 Task: Look for space in Gavà, Spain from 2nd June, 2023 to 15th June, 2023 for 2 adults and 1 pet in price range Rs.10000 to Rs.15000. Place can be entire place with 1  bedroom having 1 bed and 1 bathroom. Property type can be house, flat, guest house, hotel. Amenities needed are: washing machine. Booking option can be shelf check-in. Required host language is English.
Action: Mouse moved to (268, 134)
Screenshot: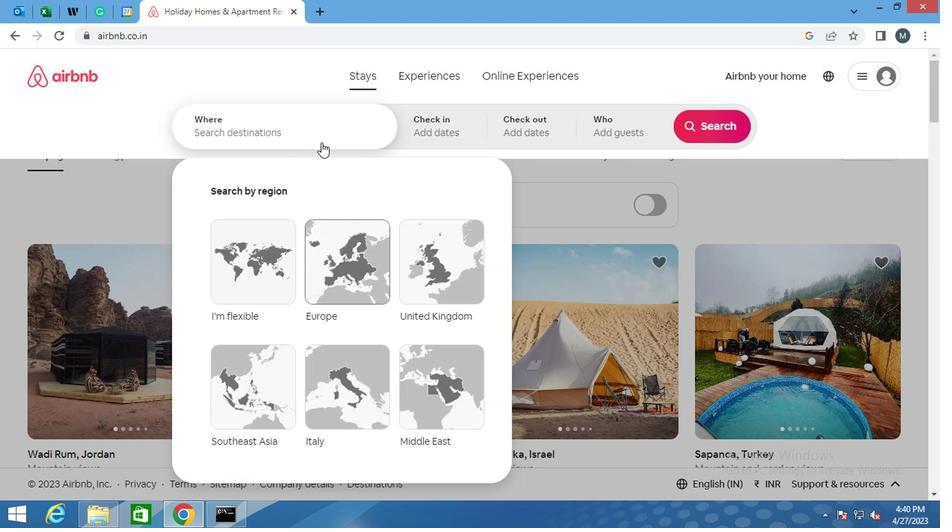 
Action: Mouse pressed left at (268, 134)
Screenshot: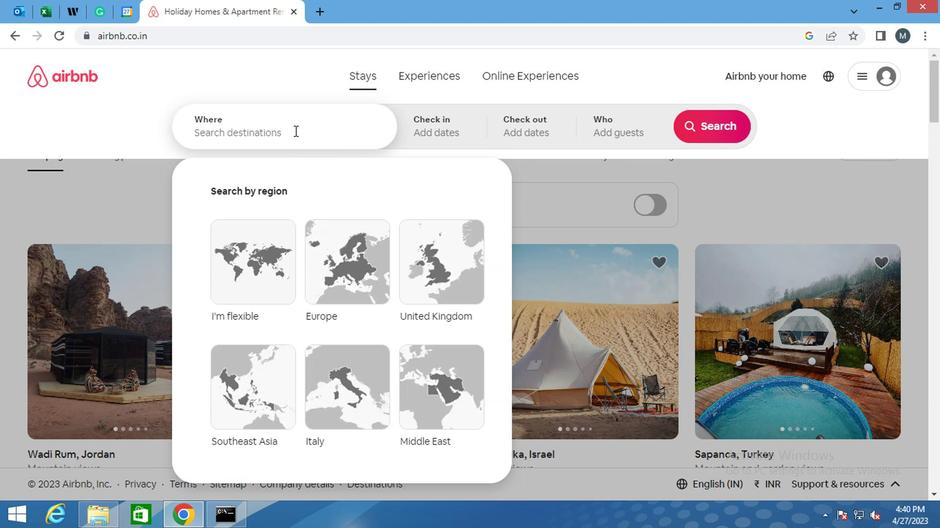 
Action: Key pressed <Key.shift>GAVA,<Key.shift>SPAIN
Screenshot: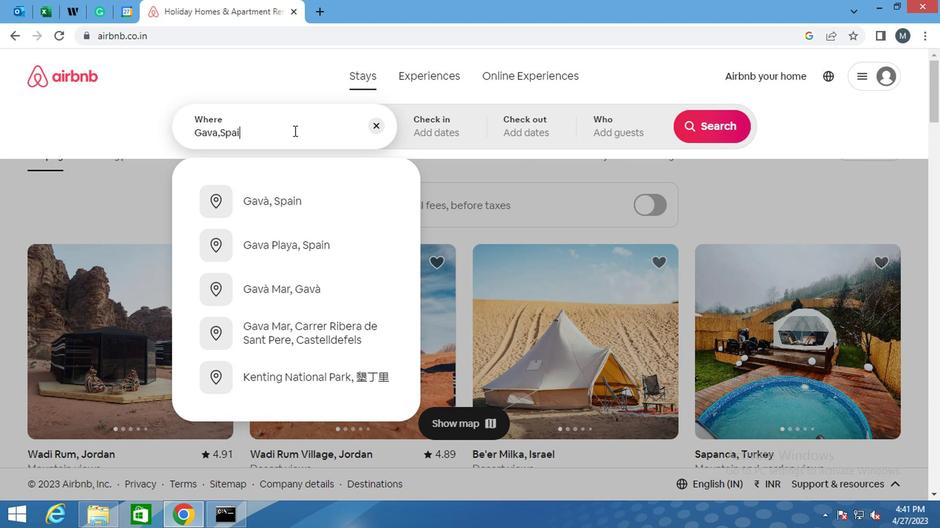 
Action: Mouse moved to (255, 207)
Screenshot: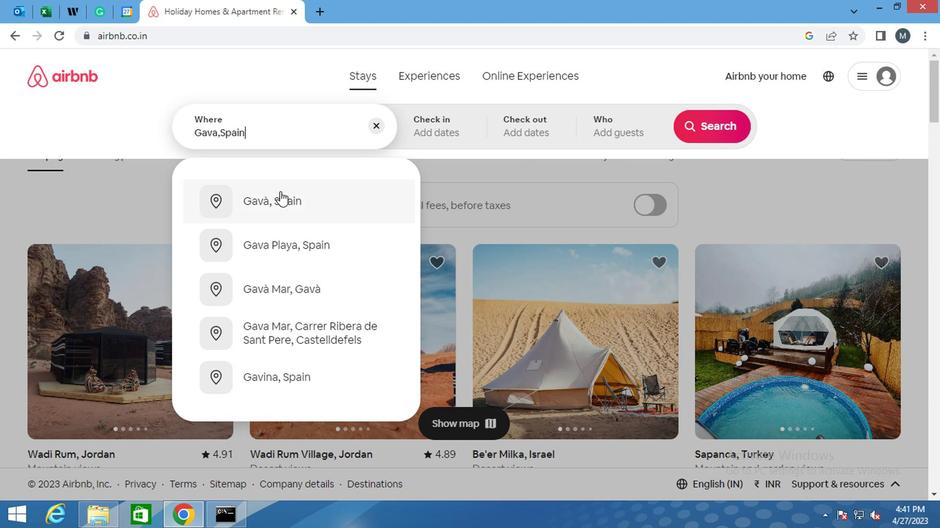 
Action: Mouse pressed left at (255, 207)
Screenshot: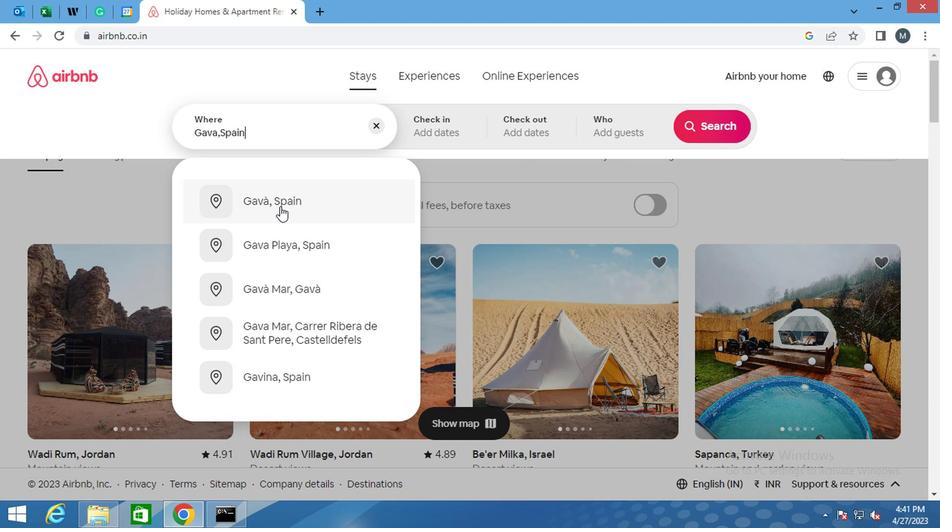 
Action: Mouse moved to (698, 234)
Screenshot: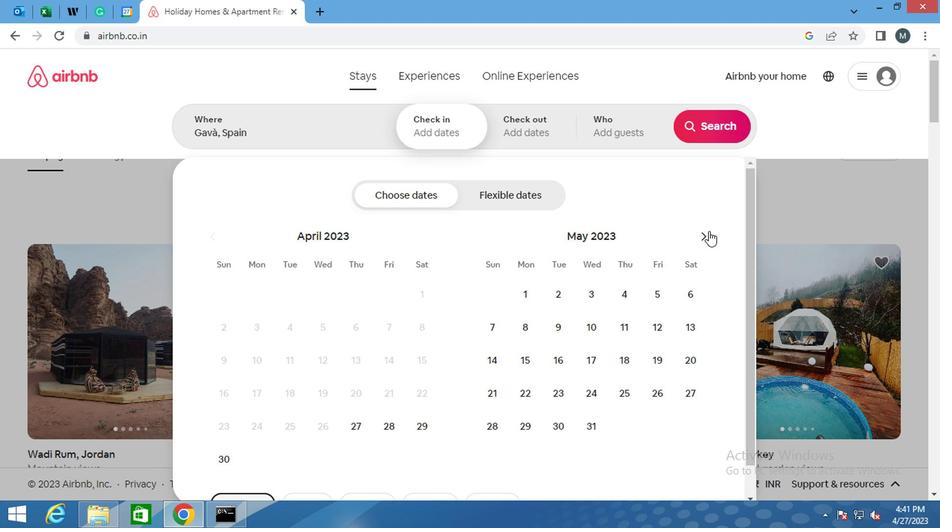 
Action: Mouse pressed left at (698, 234)
Screenshot: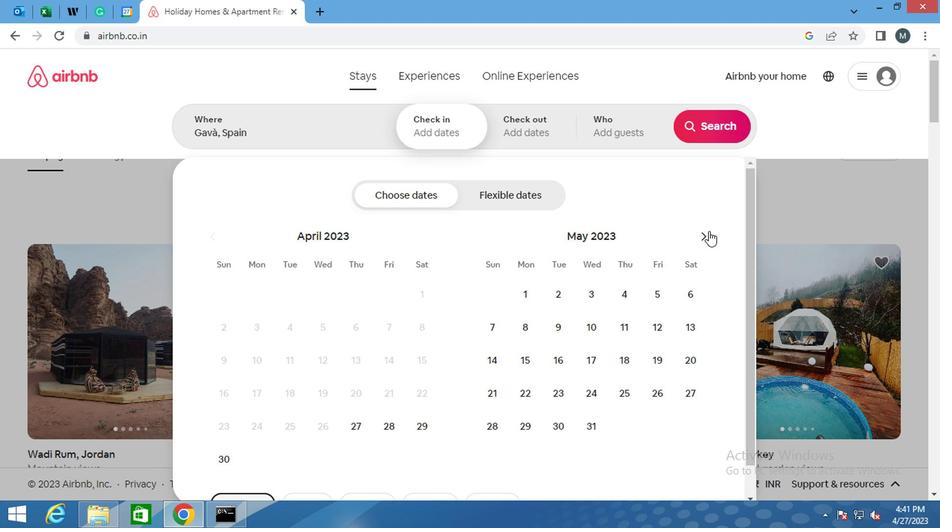 
Action: Mouse moved to (646, 294)
Screenshot: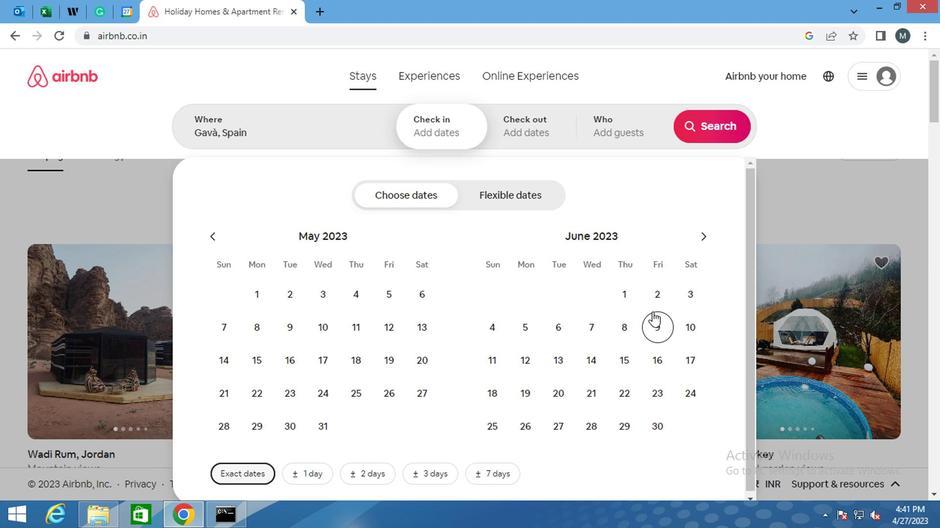 
Action: Mouse pressed left at (646, 294)
Screenshot: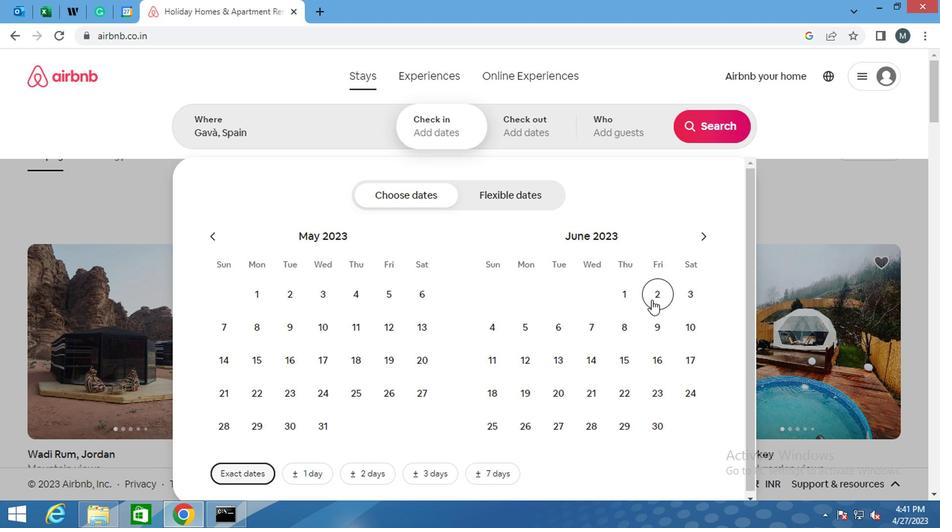 
Action: Mouse moved to (619, 360)
Screenshot: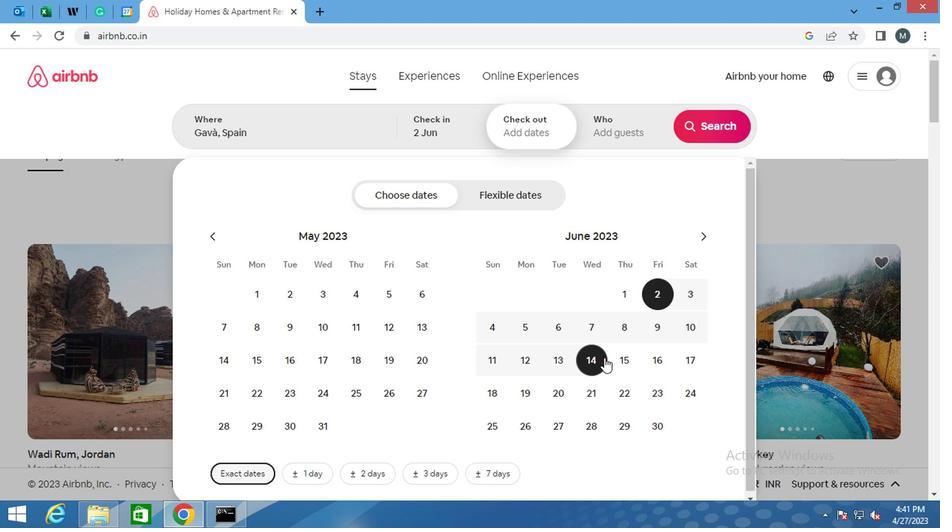 
Action: Mouse pressed left at (619, 360)
Screenshot: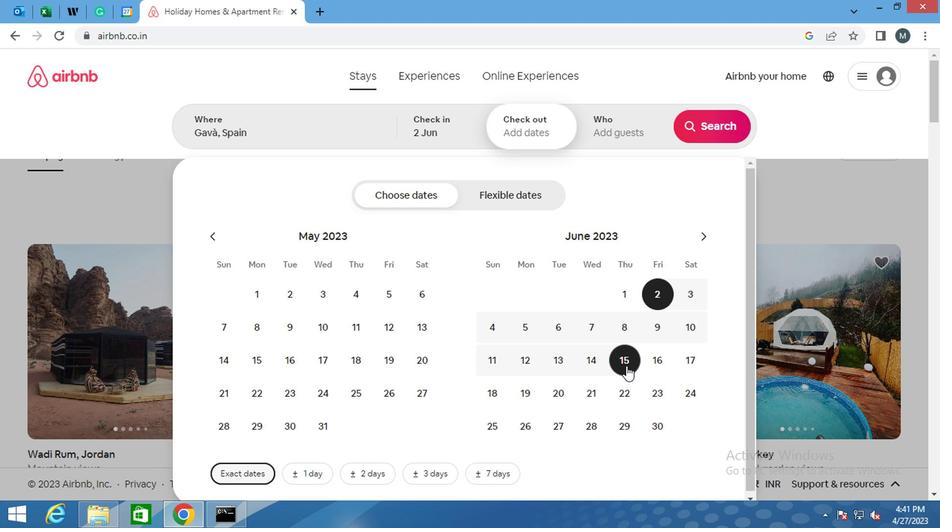 
Action: Mouse moved to (623, 134)
Screenshot: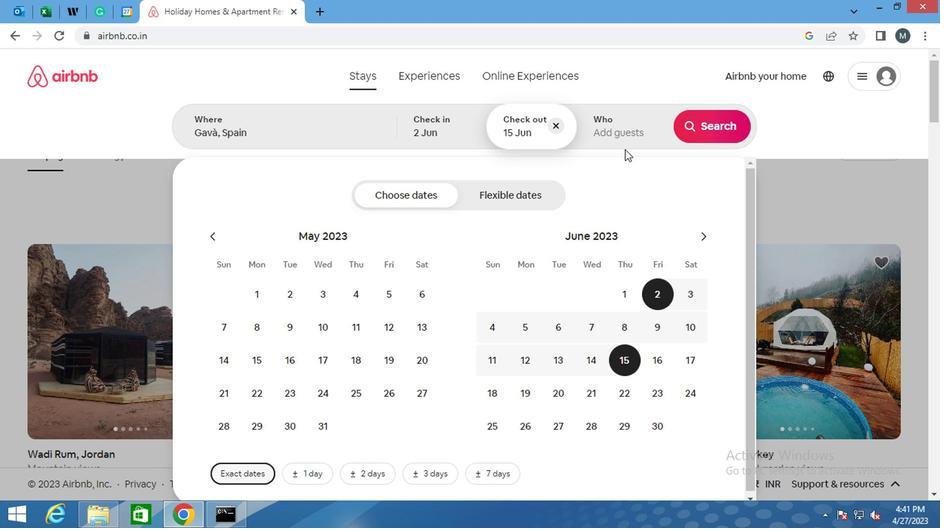 
Action: Mouse pressed left at (623, 134)
Screenshot: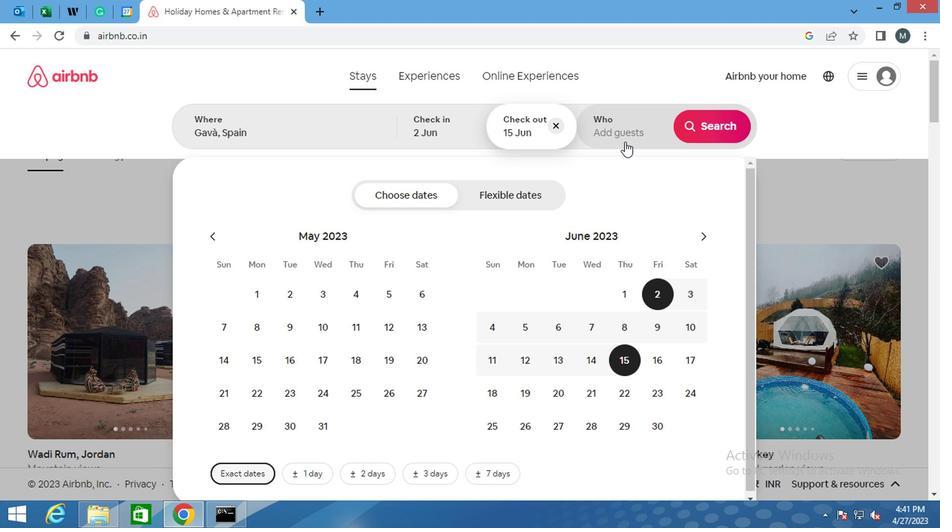 
Action: Mouse moved to (710, 199)
Screenshot: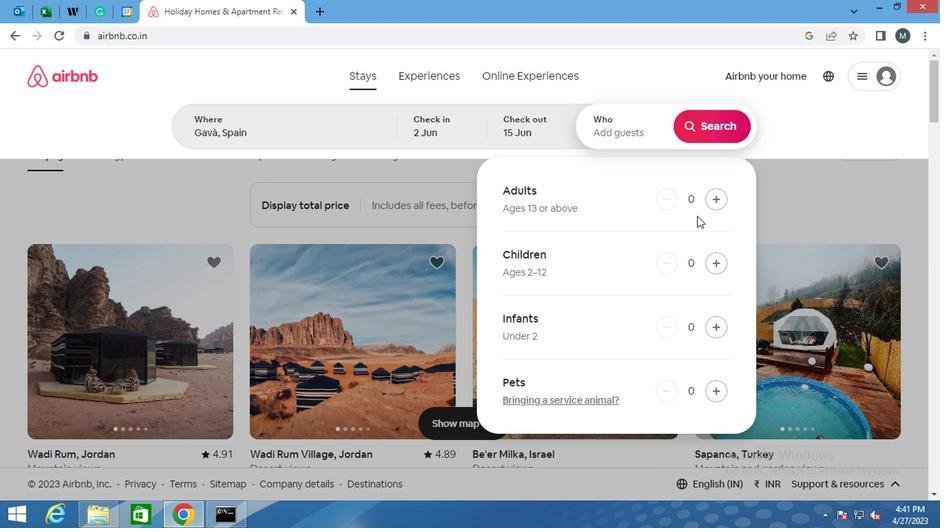 
Action: Mouse pressed left at (710, 199)
Screenshot: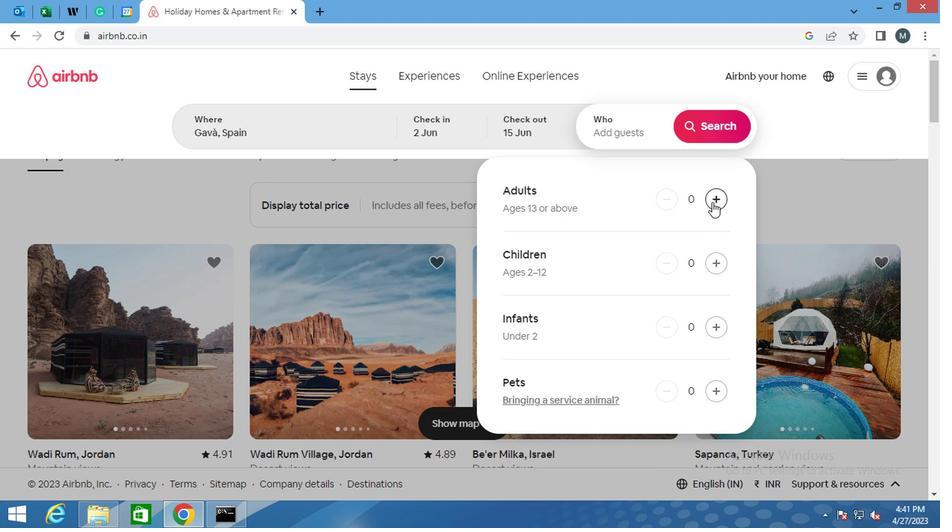 
Action: Mouse pressed left at (710, 199)
Screenshot: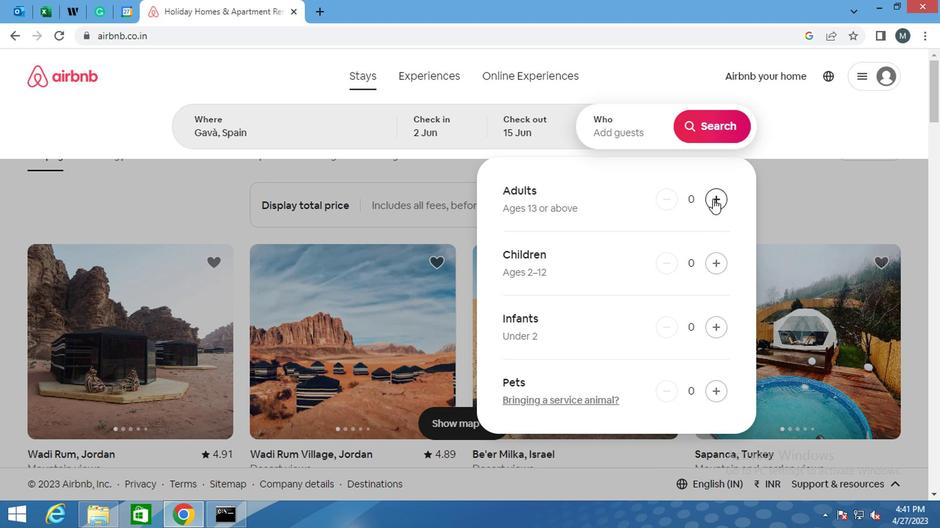
Action: Mouse moved to (709, 388)
Screenshot: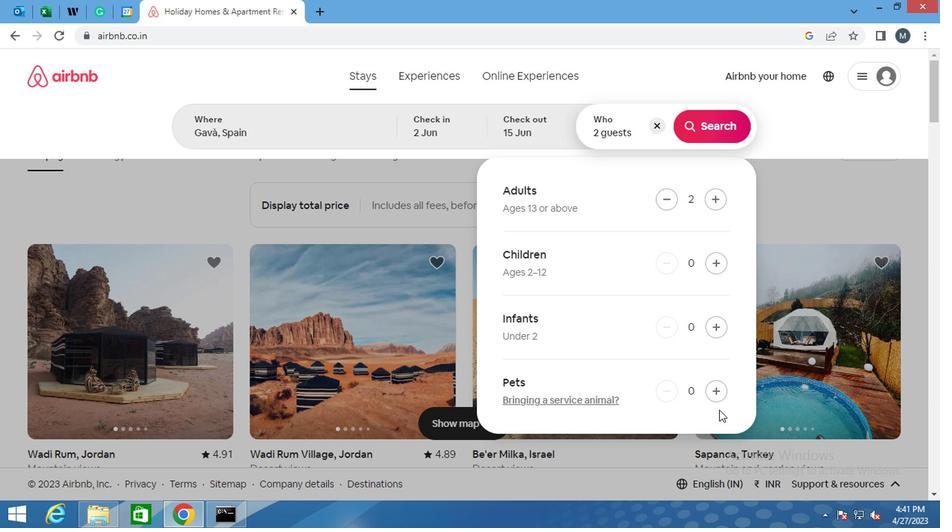 
Action: Mouse pressed left at (709, 388)
Screenshot: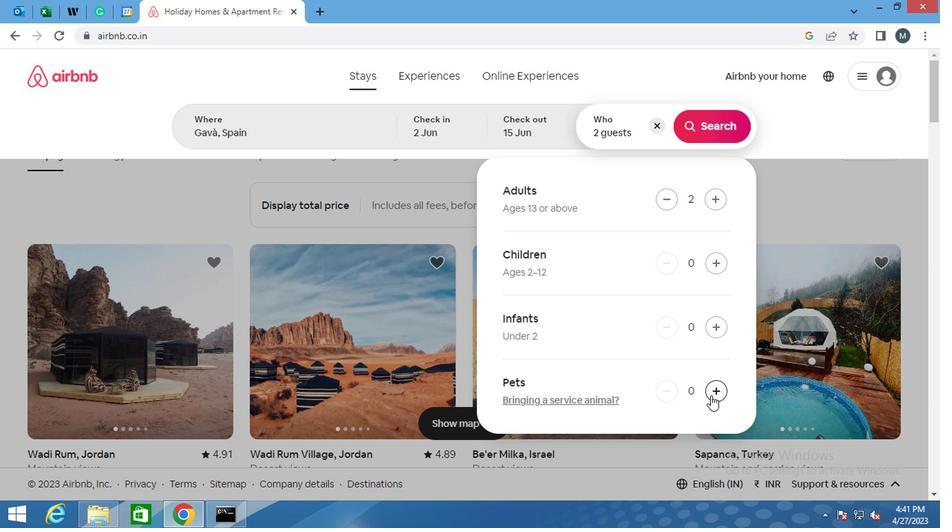 
Action: Mouse moved to (713, 140)
Screenshot: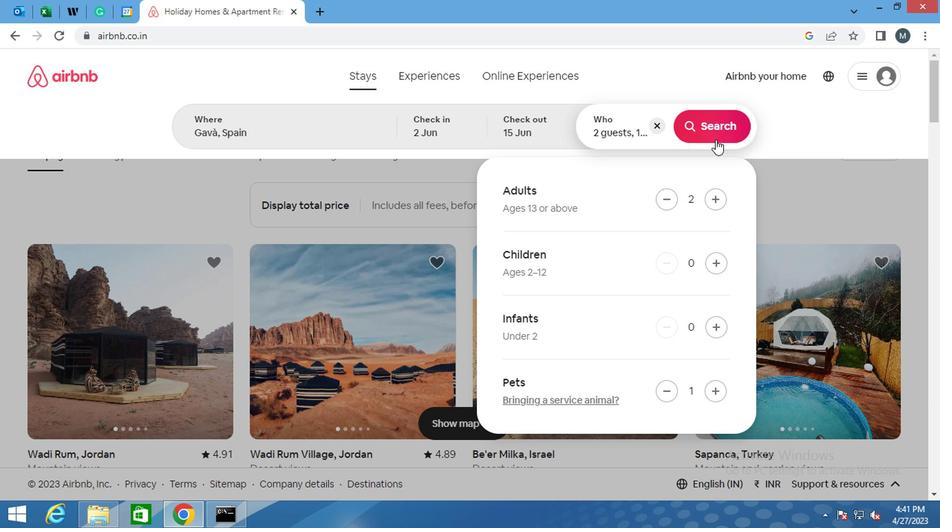 
Action: Mouse pressed left at (713, 140)
Screenshot: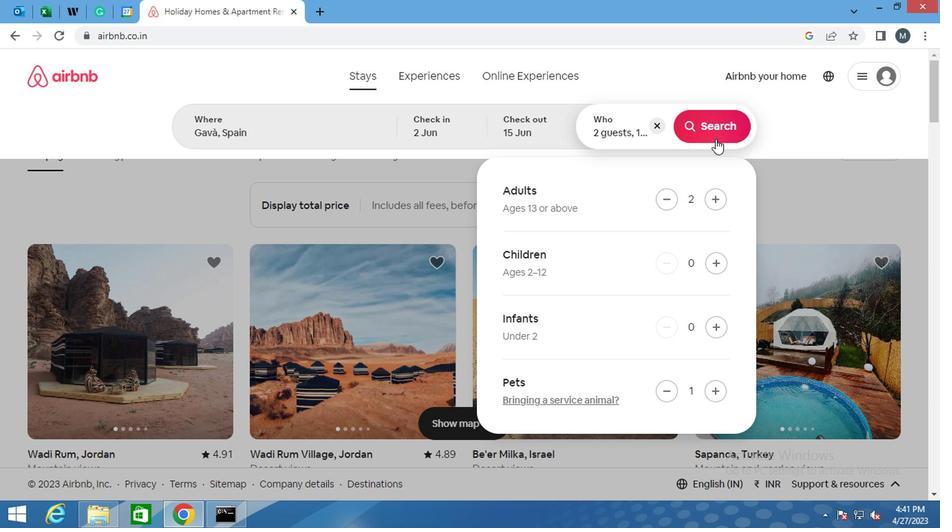 
Action: Mouse moved to (901, 136)
Screenshot: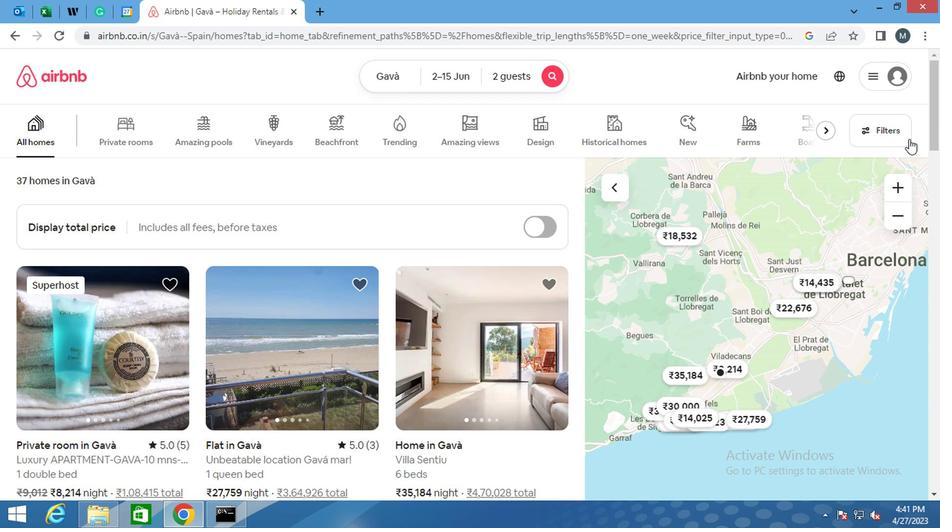 
Action: Mouse pressed left at (901, 136)
Screenshot: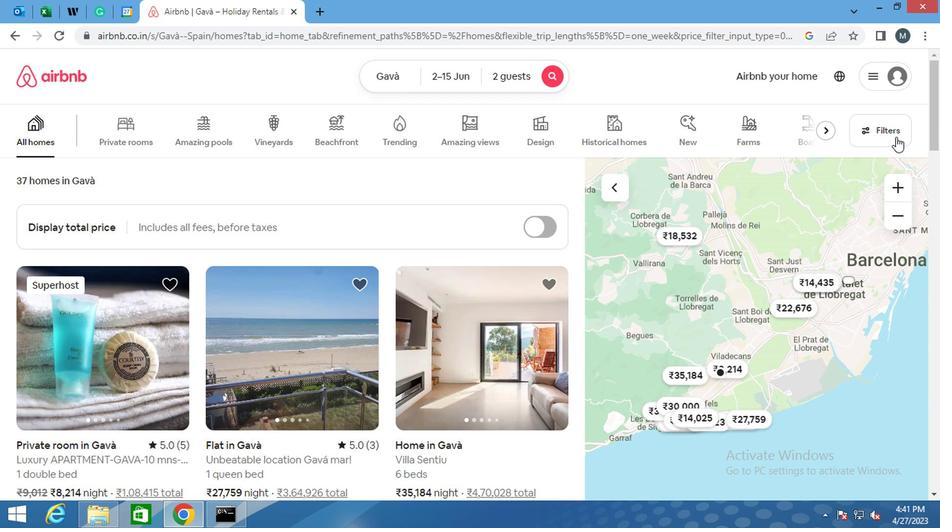 
Action: Mouse moved to (321, 304)
Screenshot: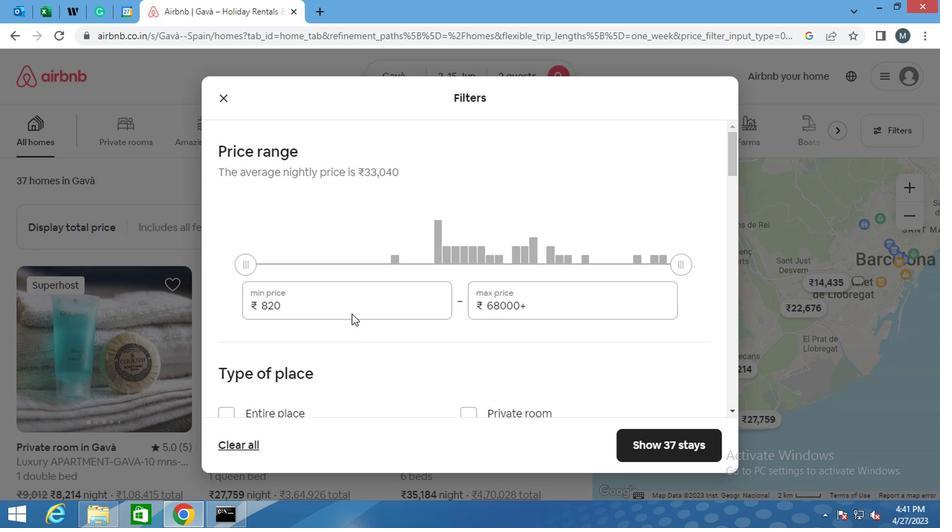 
Action: Mouse pressed left at (321, 304)
Screenshot: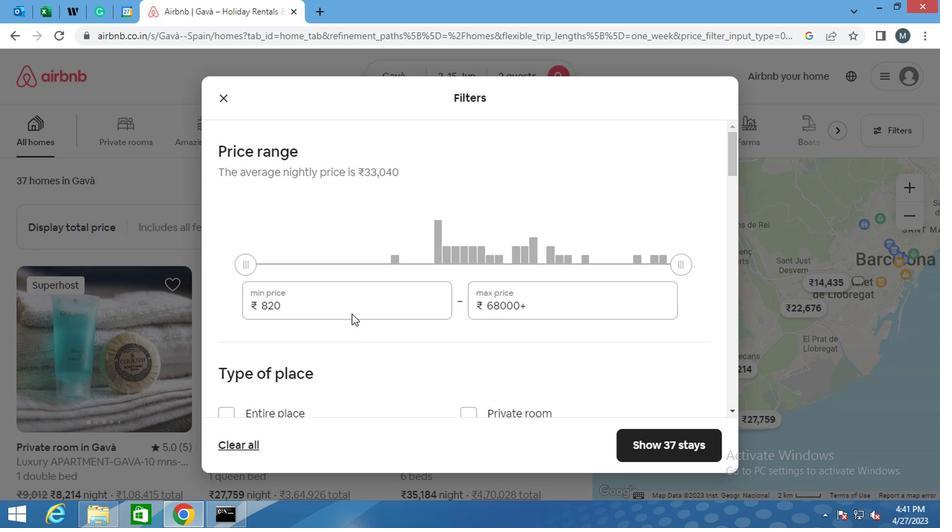 
Action: Mouse moved to (253, 307)
Screenshot: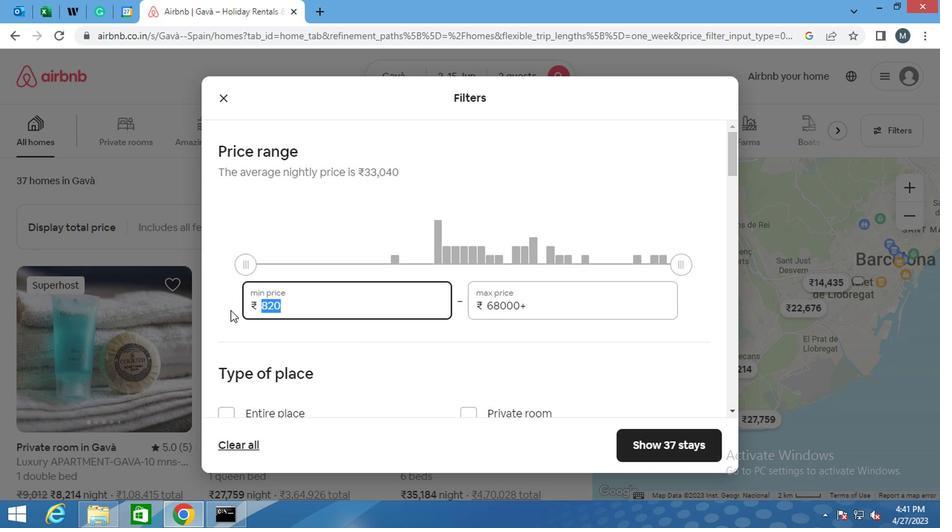 
Action: Key pressed 1000
Screenshot: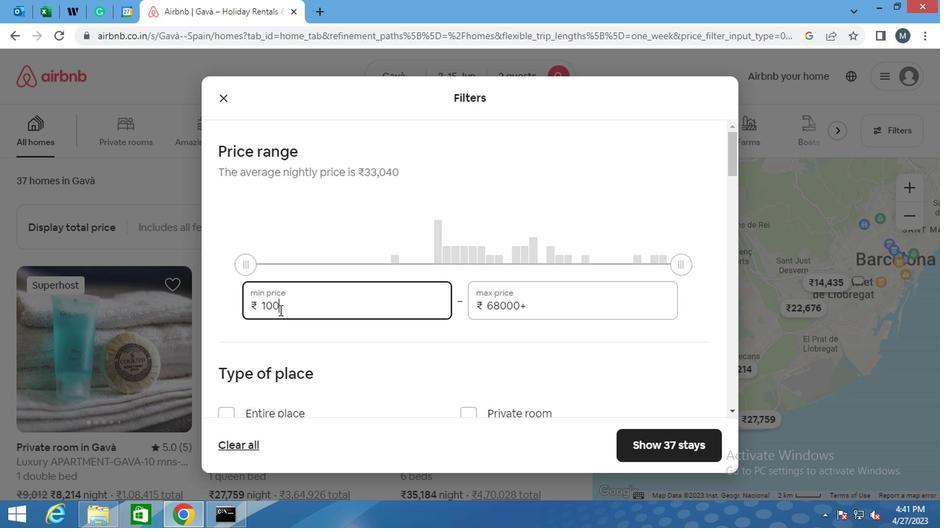 
Action: Mouse moved to (258, 307)
Screenshot: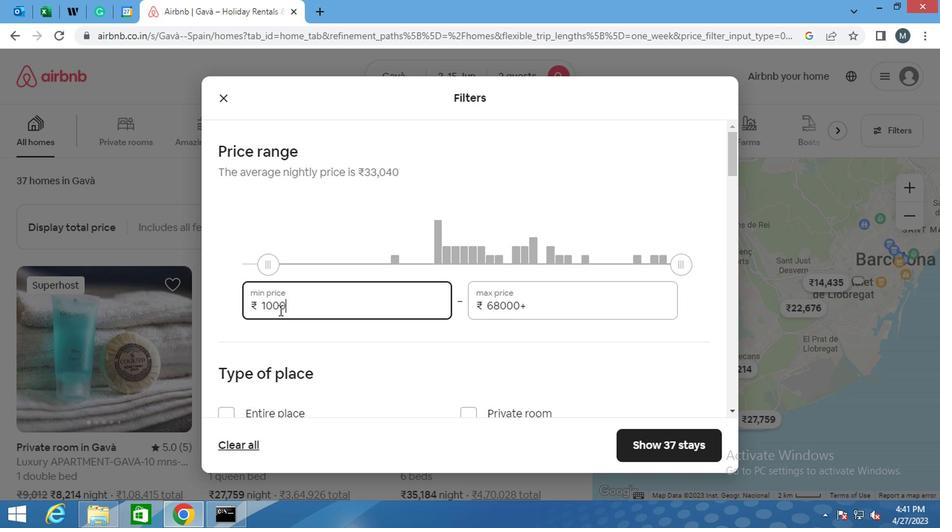 
Action: Key pressed 0
Screenshot: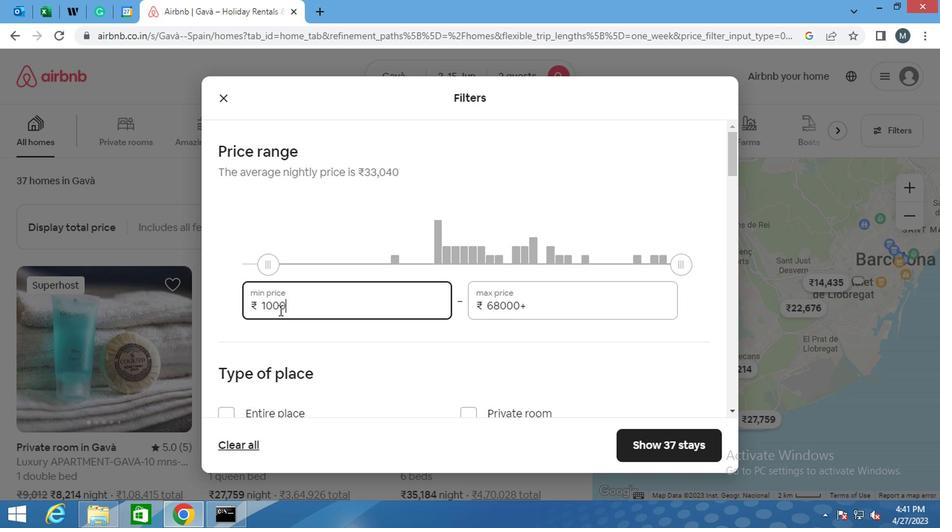 
Action: Mouse moved to (520, 307)
Screenshot: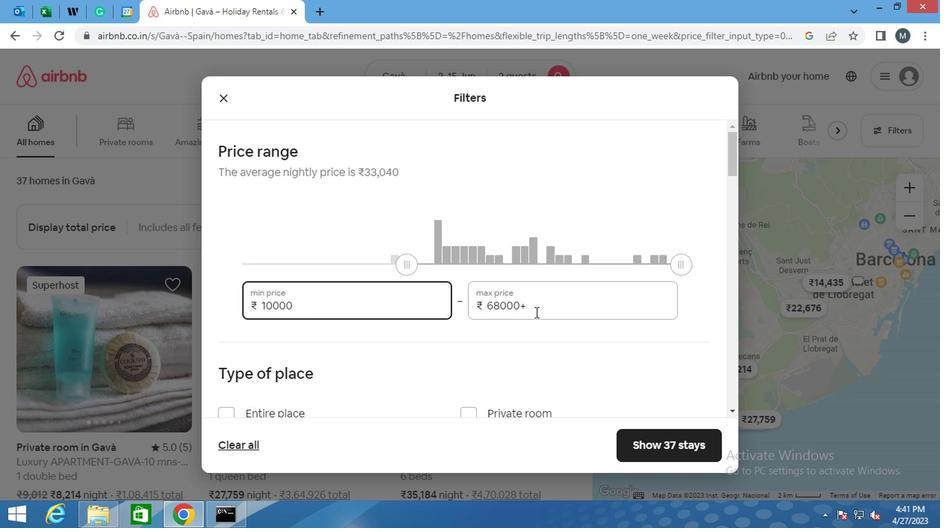 
Action: Mouse pressed left at (520, 307)
Screenshot: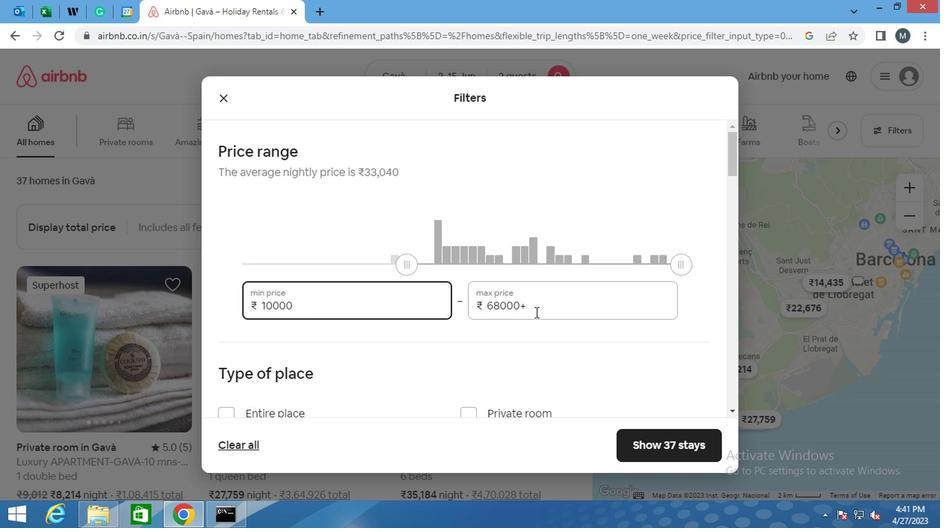 
Action: Mouse moved to (435, 307)
Screenshot: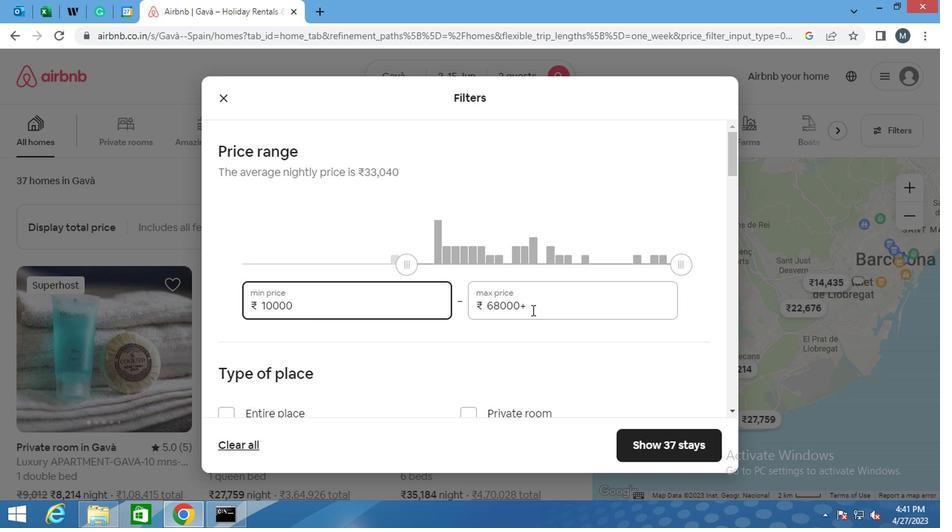 
Action: Key pressed 1
Screenshot: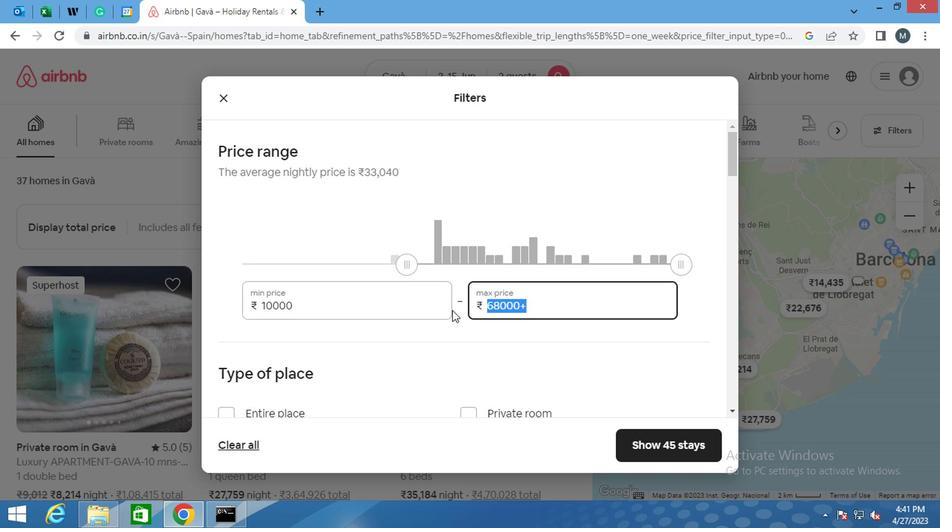 
Action: Mouse moved to (435, 307)
Screenshot: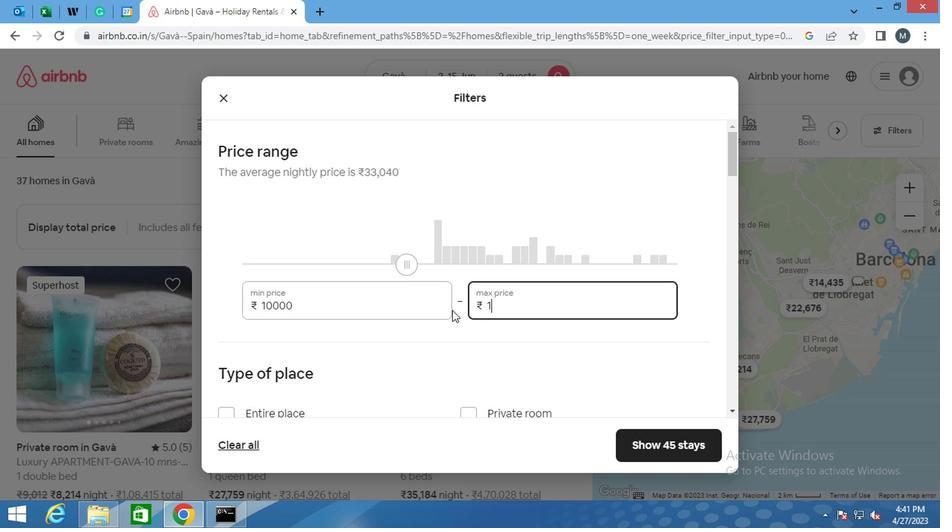 
Action: Key pressed 5
Screenshot: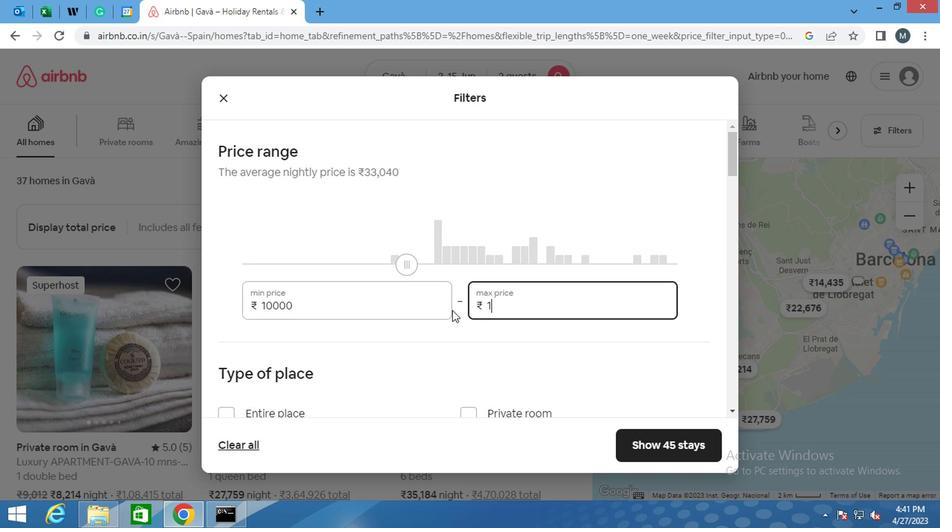 
Action: Mouse moved to (434, 307)
Screenshot: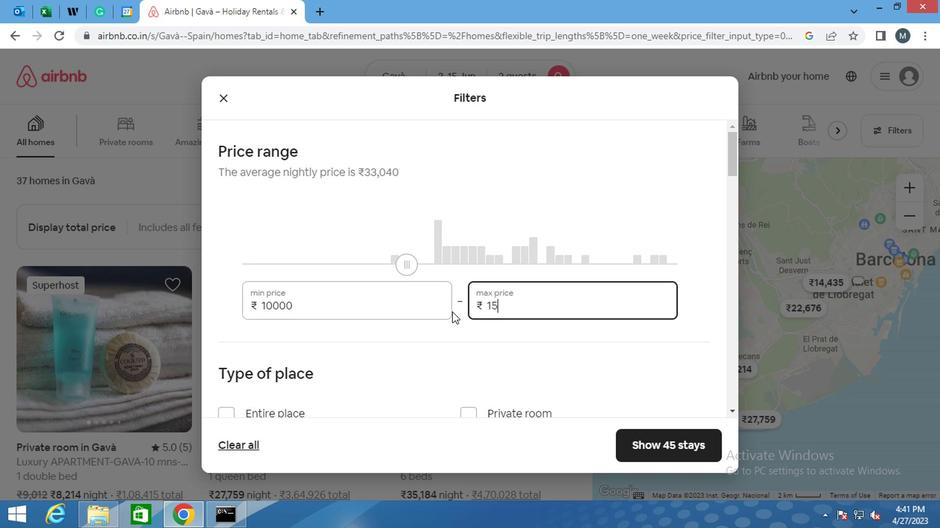 
Action: Key pressed 0
Screenshot: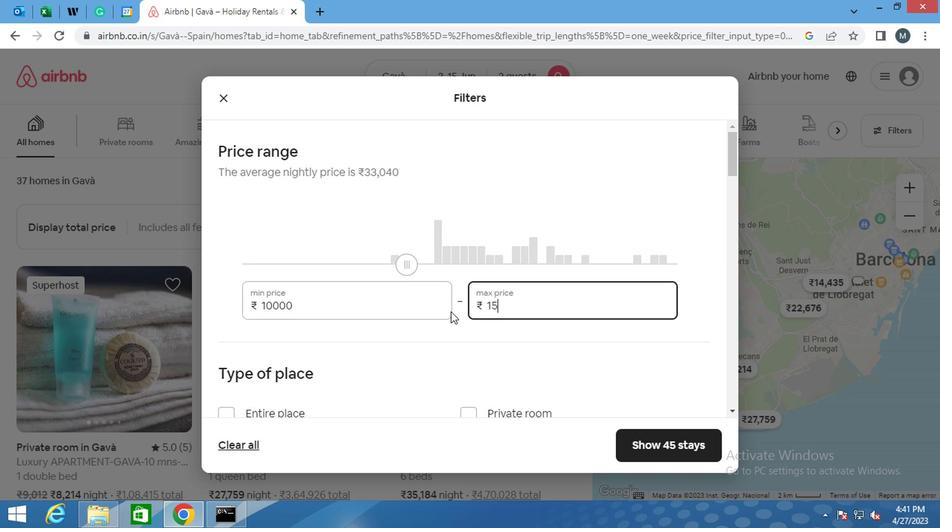 
Action: Mouse moved to (433, 307)
Screenshot: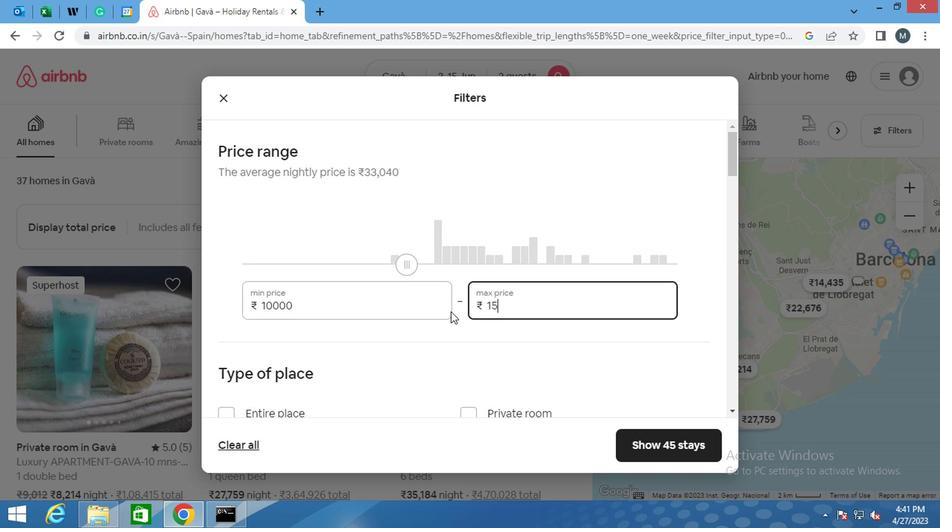 
Action: Key pressed 00
Screenshot: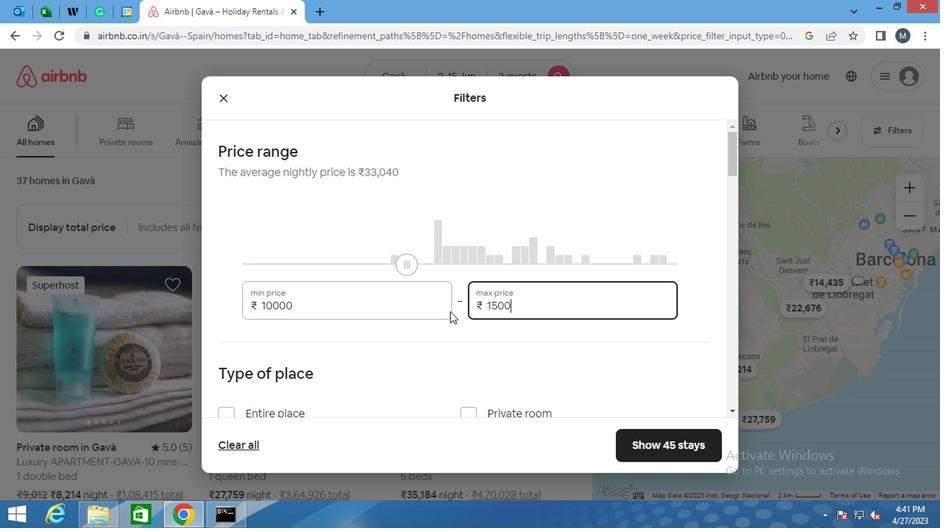 
Action: Mouse moved to (373, 319)
Screenshot: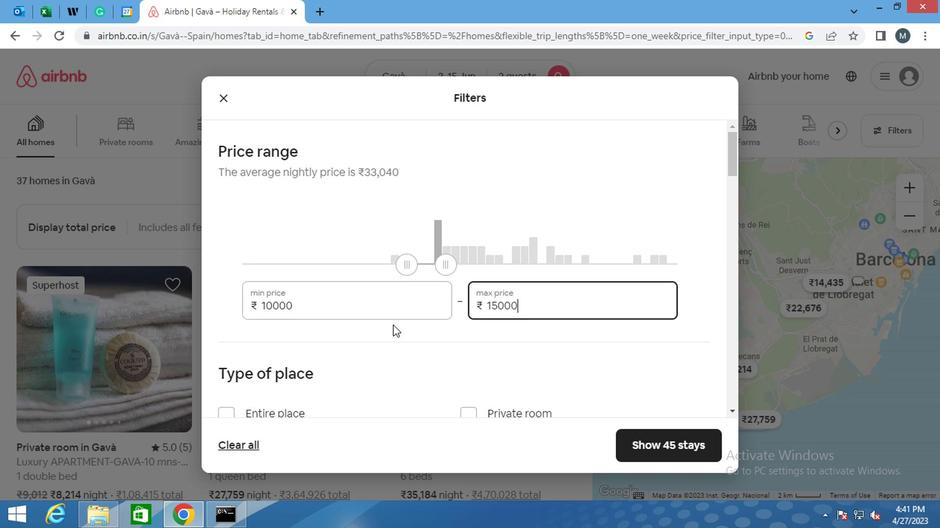 
Action: Mouse scrolled (373, 318) with delta (0, 0)
Screenshot: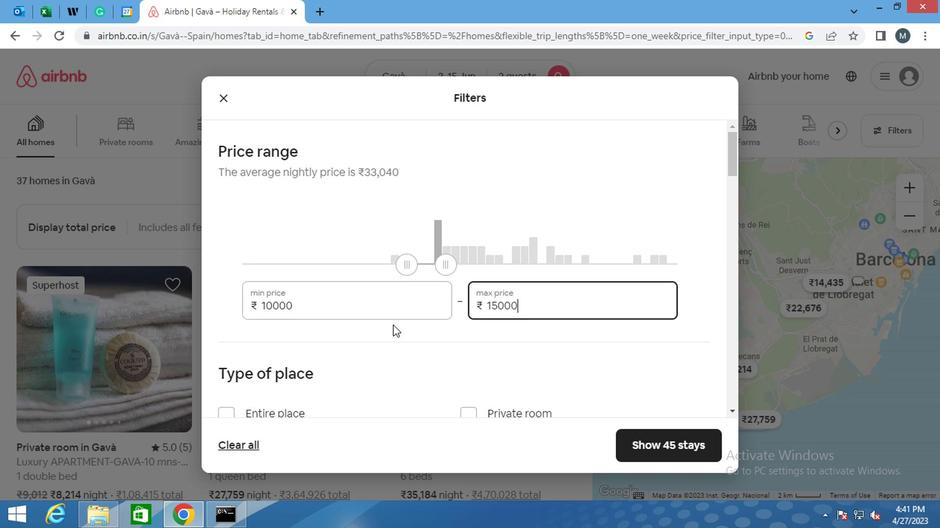 
Action: Mouse moved to (372, 318)
Screenshot: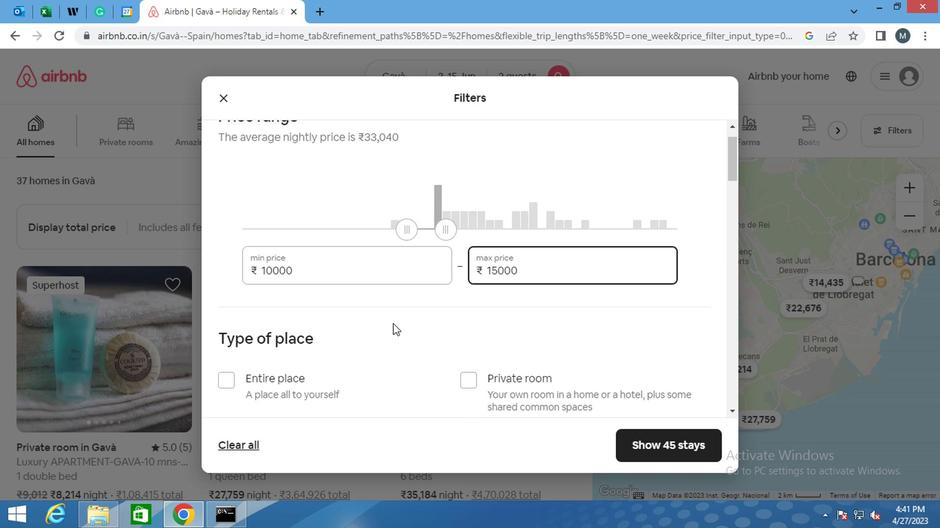 
Action: Mouse scrolled (372, 317) with delta (0, 0)
Screenshot: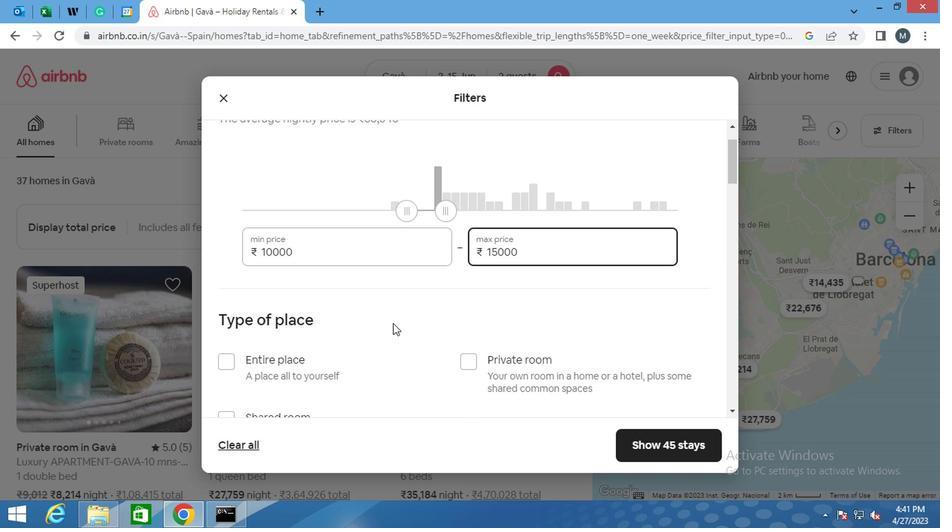 
Action: Mouse moved to (372, 317)
Screenshot: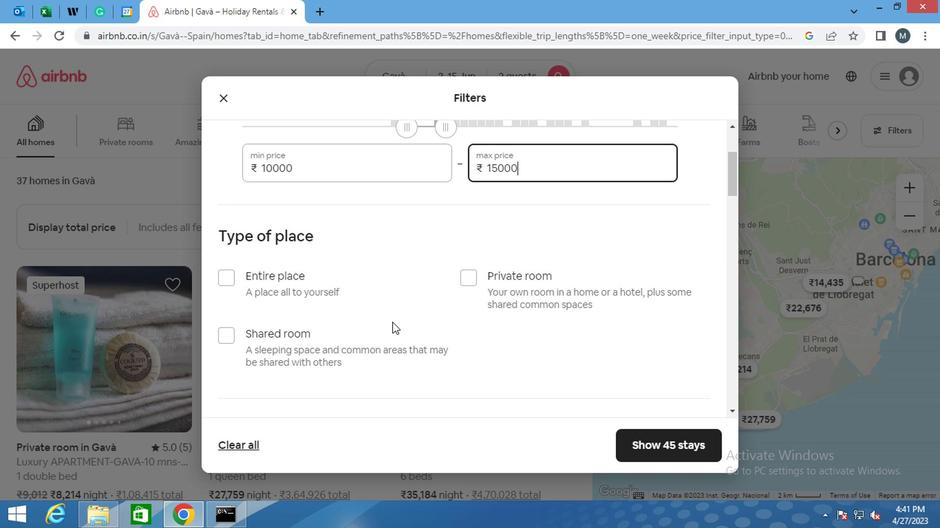 
Action: Mouse scrolled (372, 316) with delta (0, 0)
Screenshot: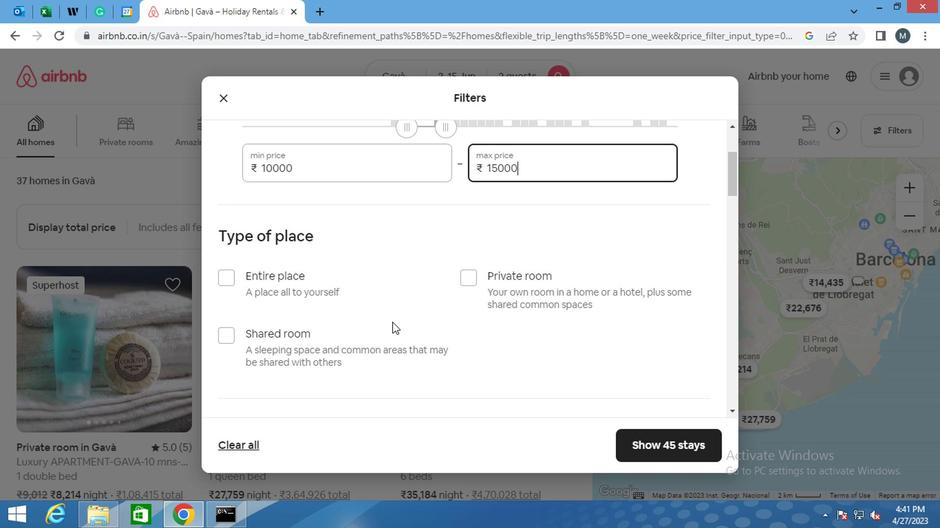 
Action: Mouse moved to (209, 212)
Screenshot: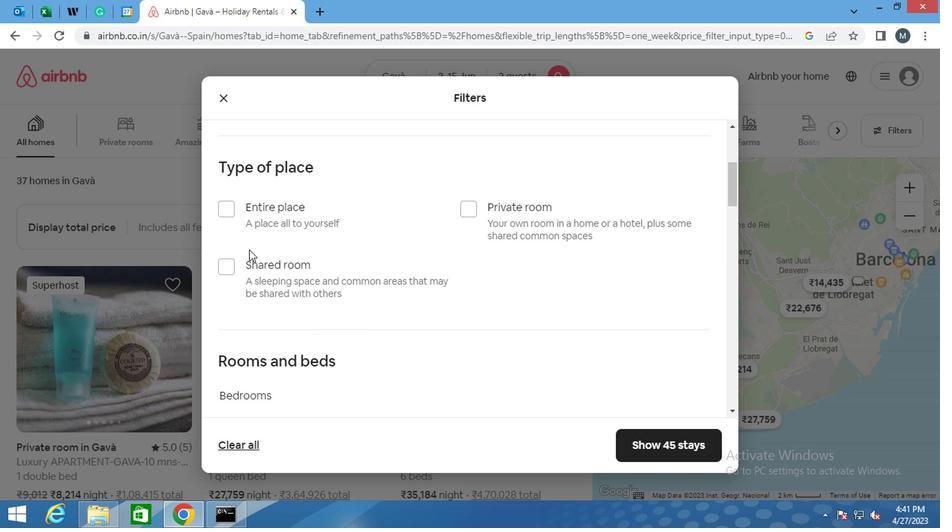 
Action: Mouse pressed left at (209, 212)
Screenshot: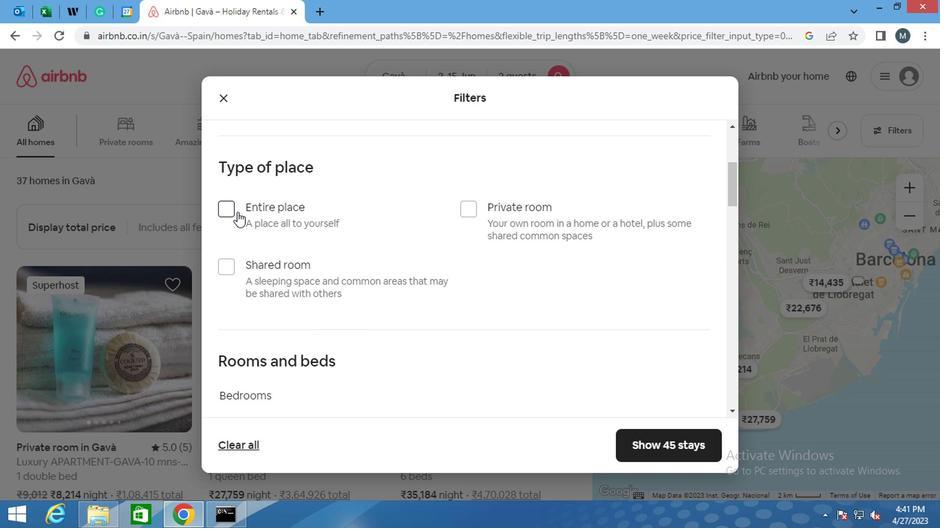 
Action: Mouse moved to (232, 222)
Screenshot: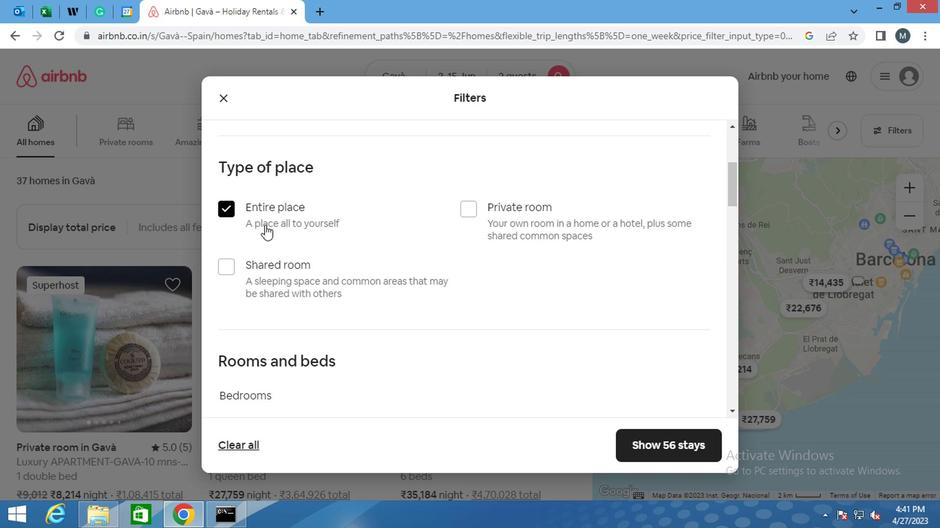 
Action: Mouse scrolled (232, 222) with delta (0, 0)
Screenshot: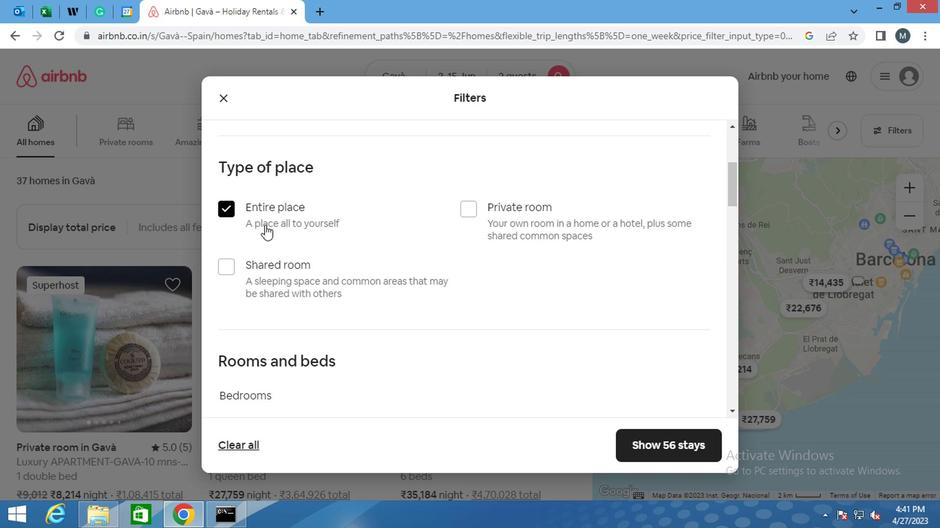 
Action: Mouse moved to (232, 223)
Screenshot: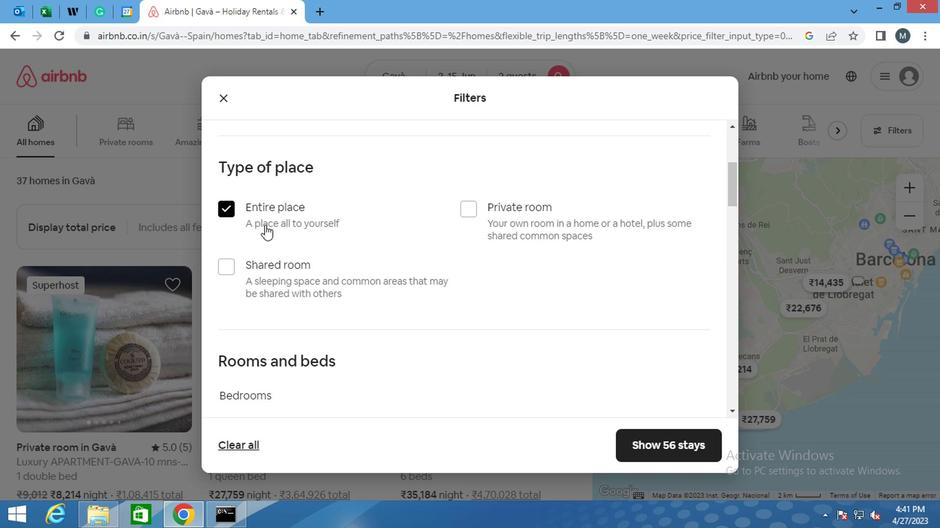 
Action: Mouse scrolled (232, 222) with delta (0, 0)
Screenshot: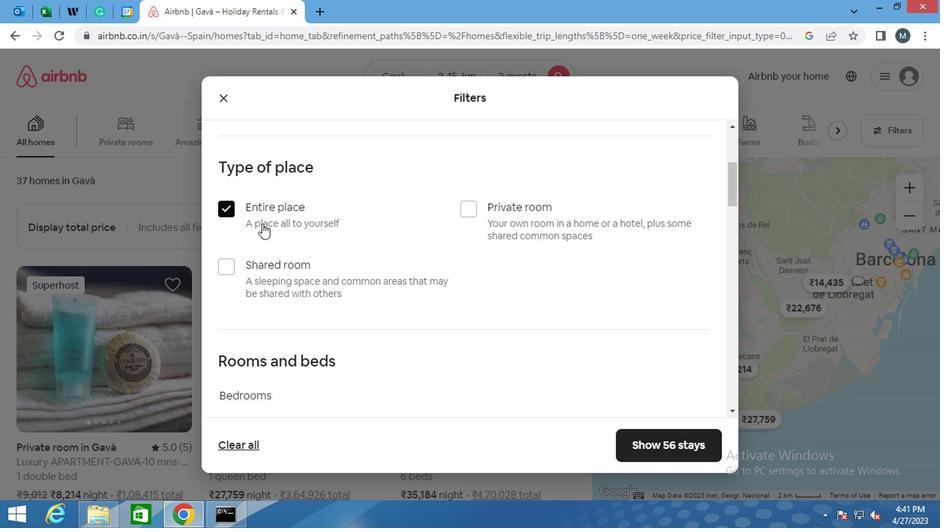 
Action: Mouse moved to (233, 224)
Screenshot: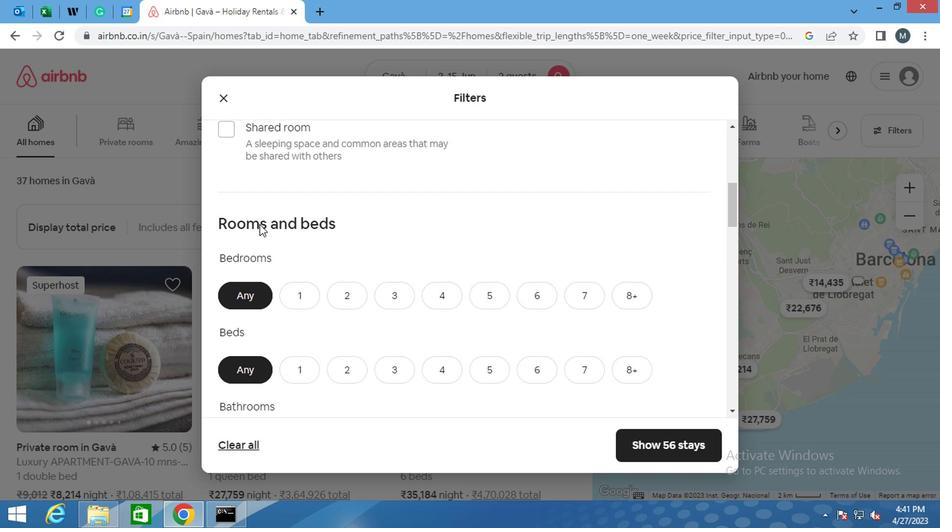 
Action: Mouse scrolled (233, 223) with delta (0, 0)
Screenshot: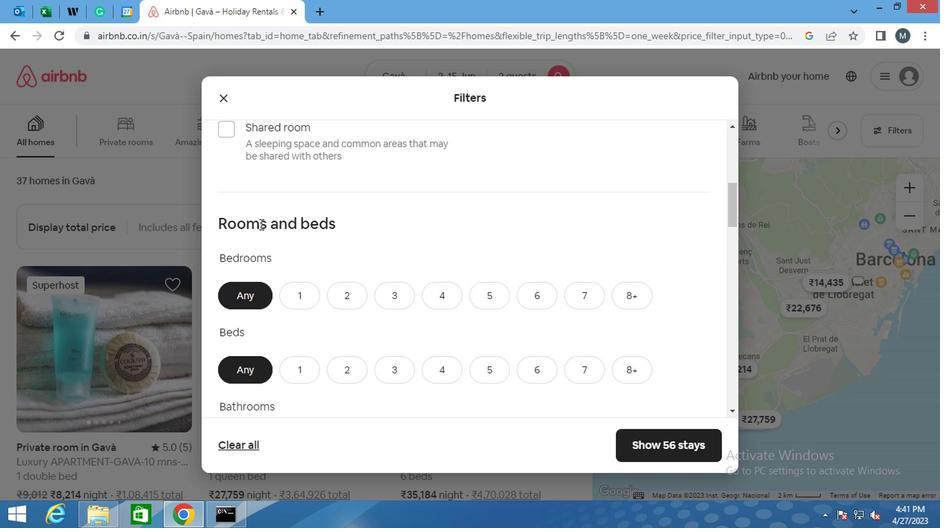 
Action: Mouse moved to (266, 222)
Screenshot: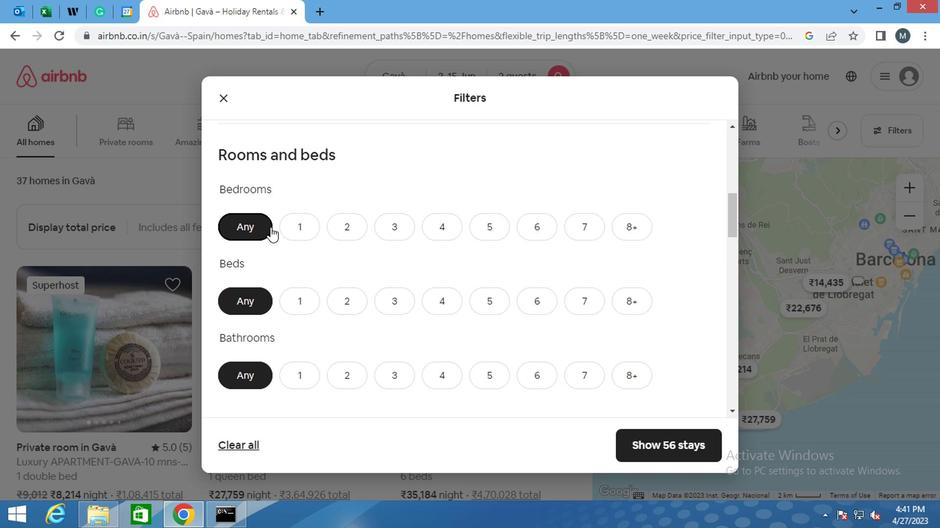 
Action: Mouse pressed left at (266, 222)
Screenshot: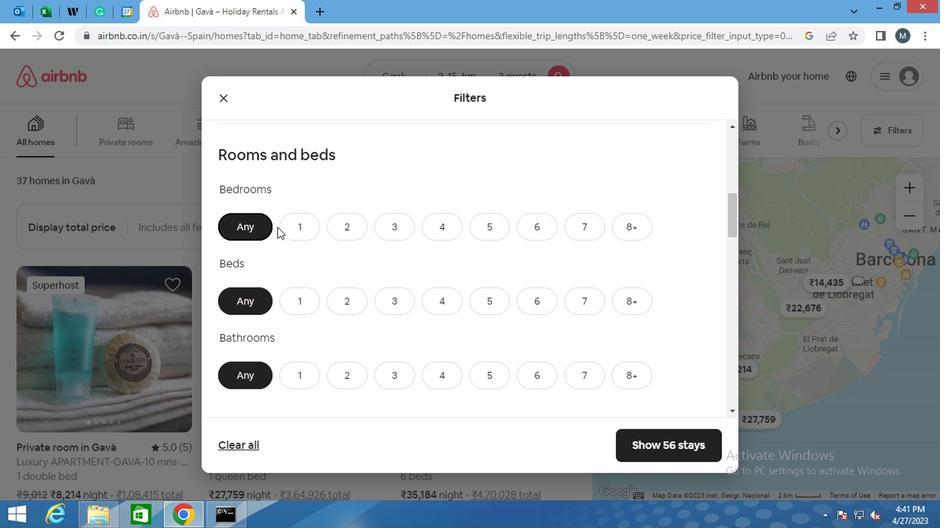 
Action: Mouse moved to (265, 292)
Screenshot: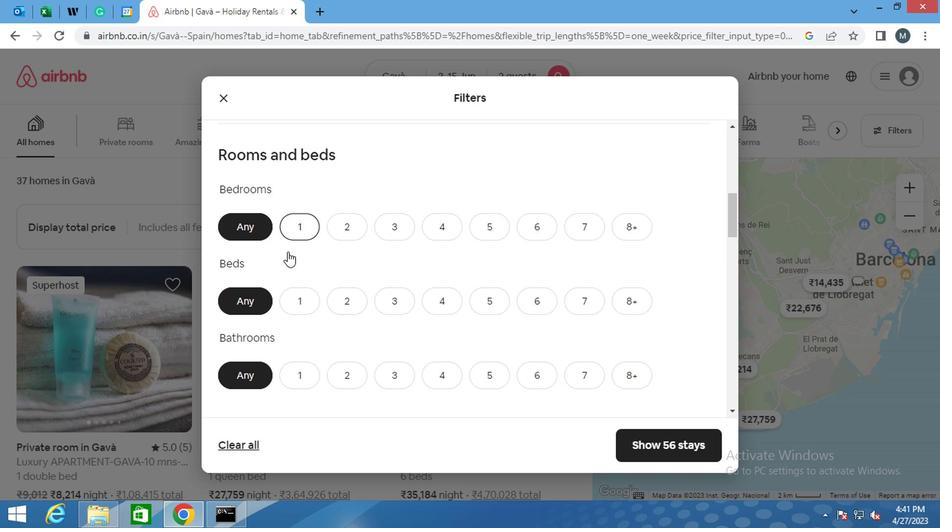 
Action: Mouse pressed left at (265, 292)
Screenshot: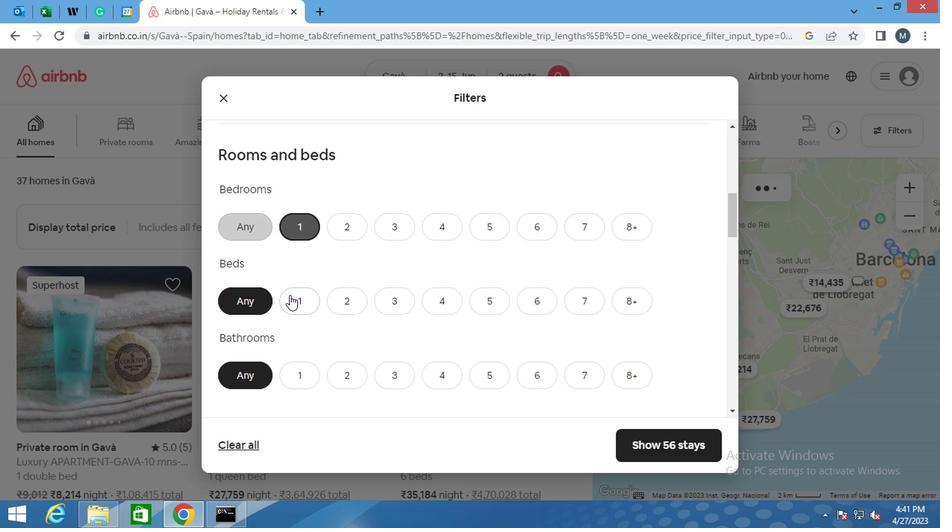 
Action: Mouse moved to (315, 281)
Screenshot: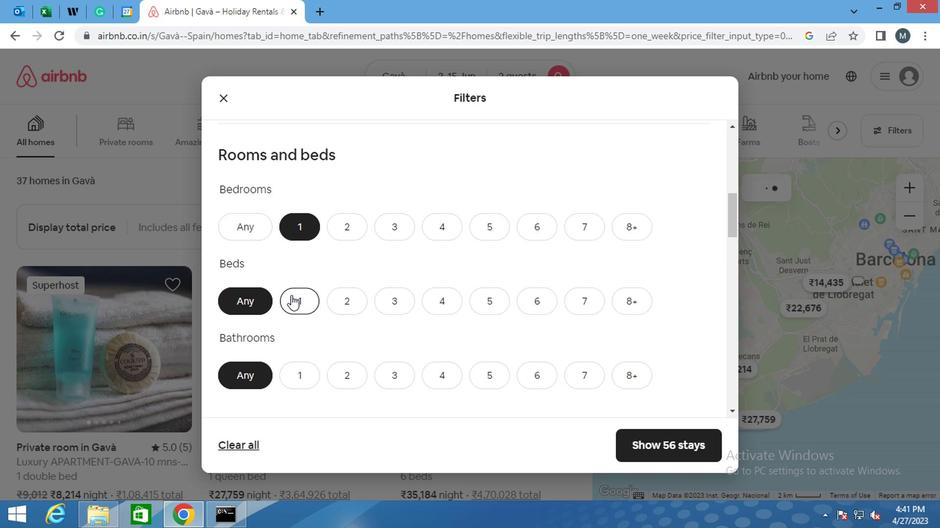 
Action: Mouse scrolled (315, 281) with delta (0, 0)
Screenshot: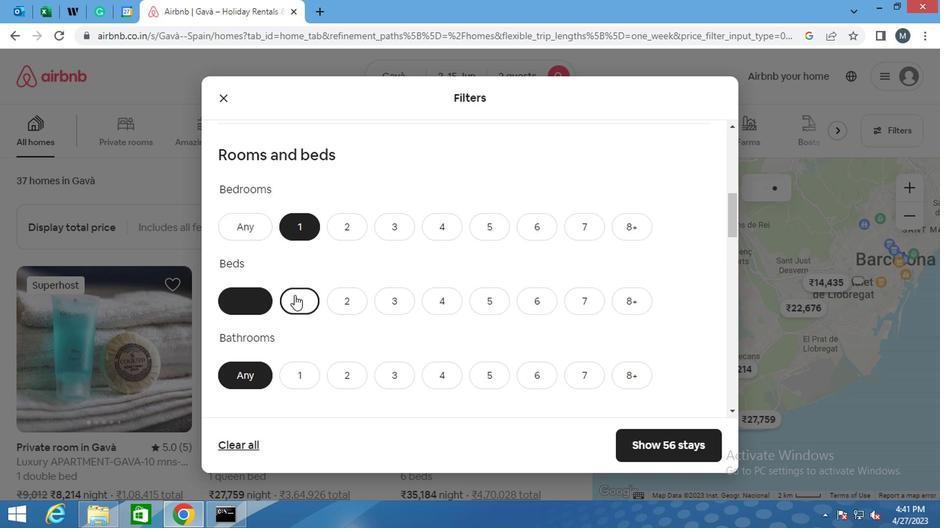 
Action: Mouse moved to (308, 284)
Screenshot: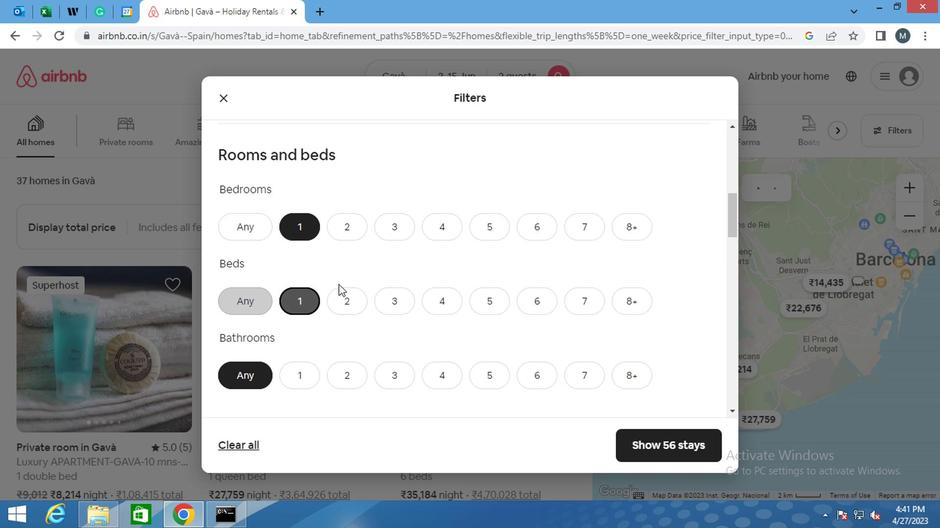 
Action: Mouse scrolled (308, 284) with delta (0, 0)
Screenshot: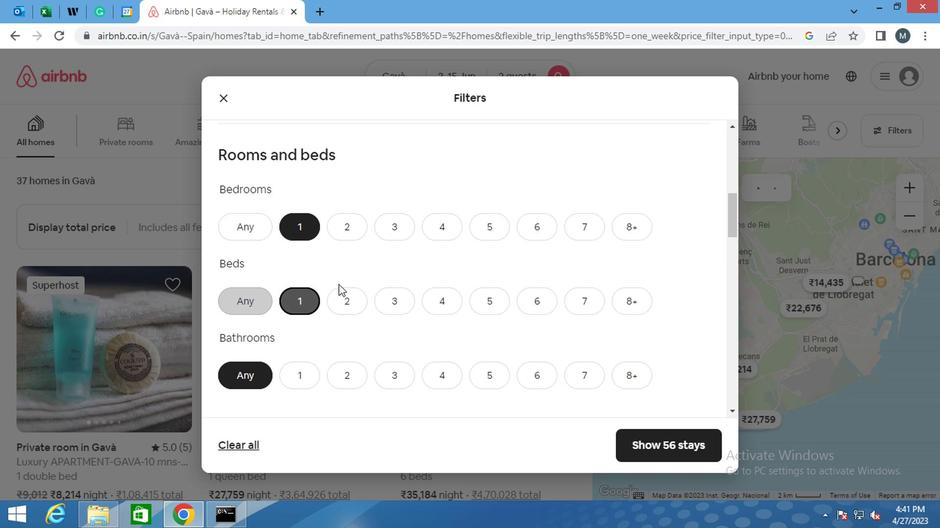 
Action: Mouse moved to (282, 249)
Screenshot: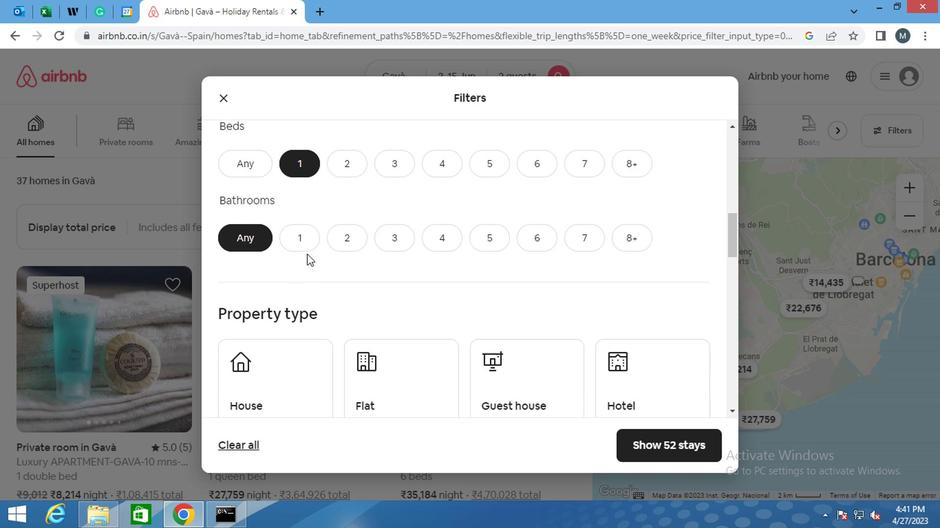 
Action: Mouse pressed left at (282, 249)
Screenshot: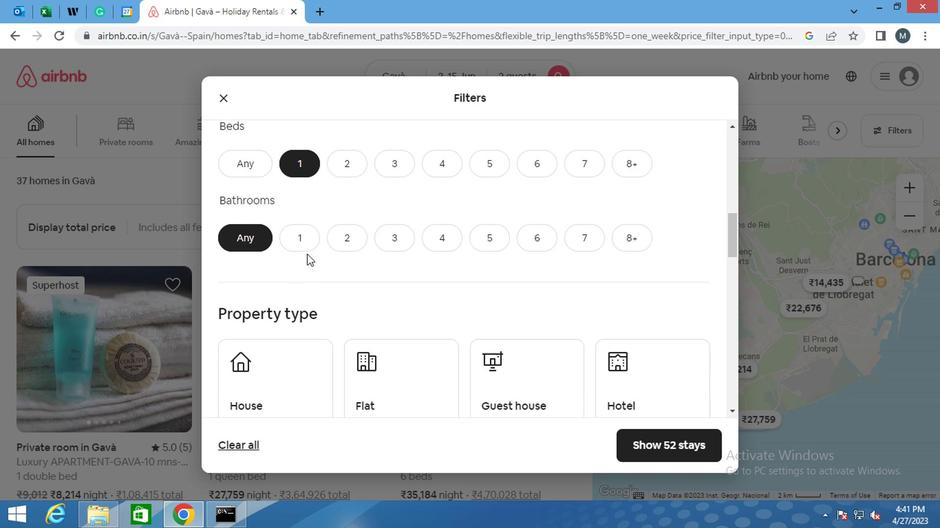 
Action: Mouse moved to (245, 231)
Screenshot: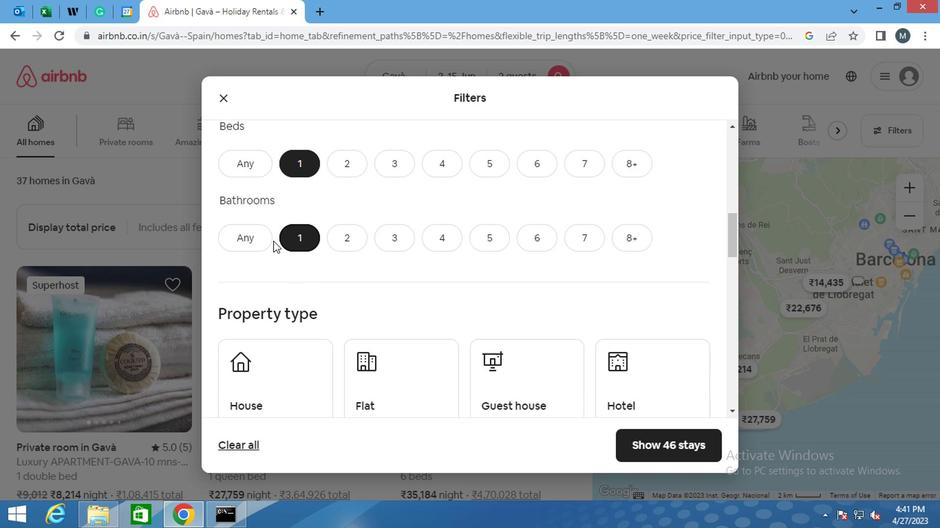 
Action: Mouse scrolled (245, 230) with delta (0, 0)
Screenshot: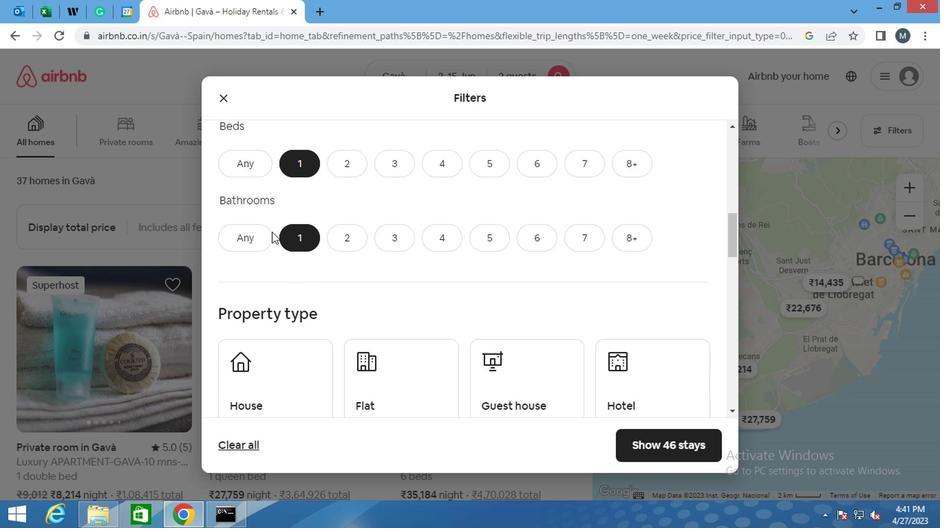 
Action: Mouse moved to (200, 311)
Screenshot: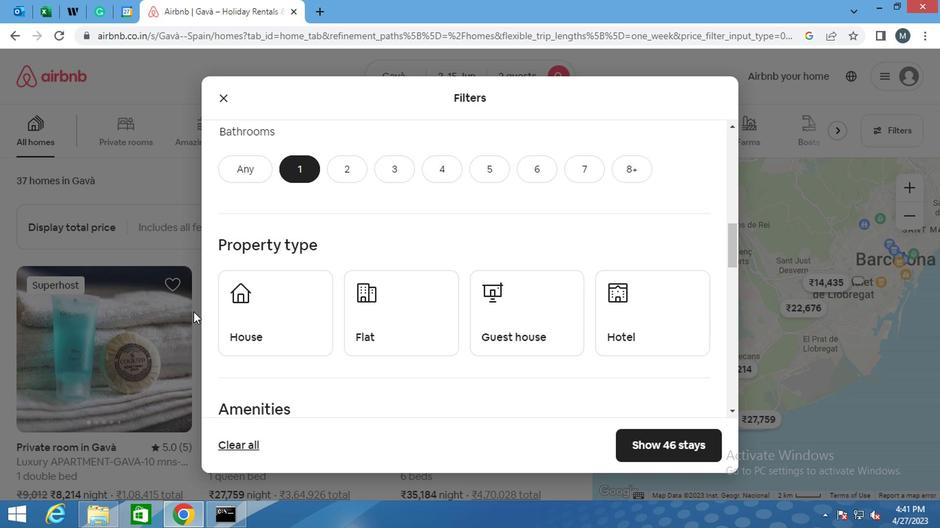 
Action: Mouse pressed left at (200, 311)
Screenshot: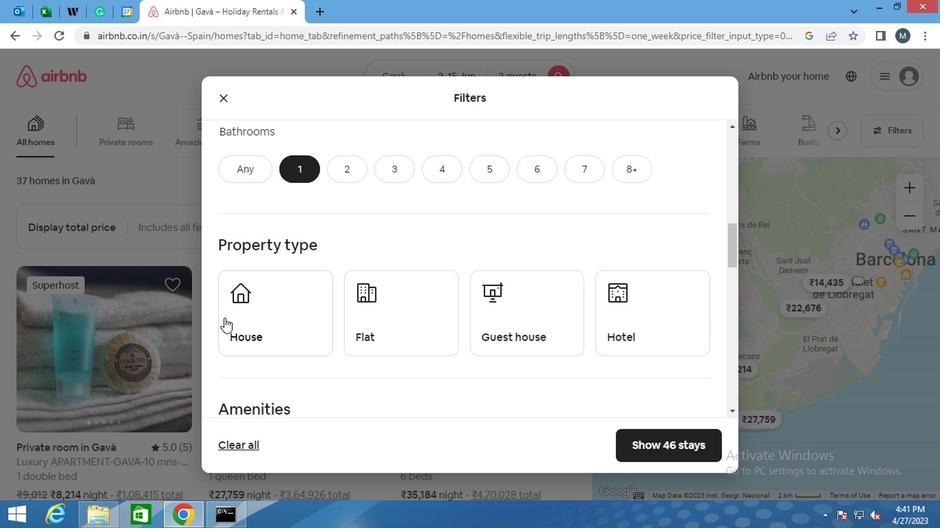 
Action: Mouse moved to (350, 308)
Screenshot: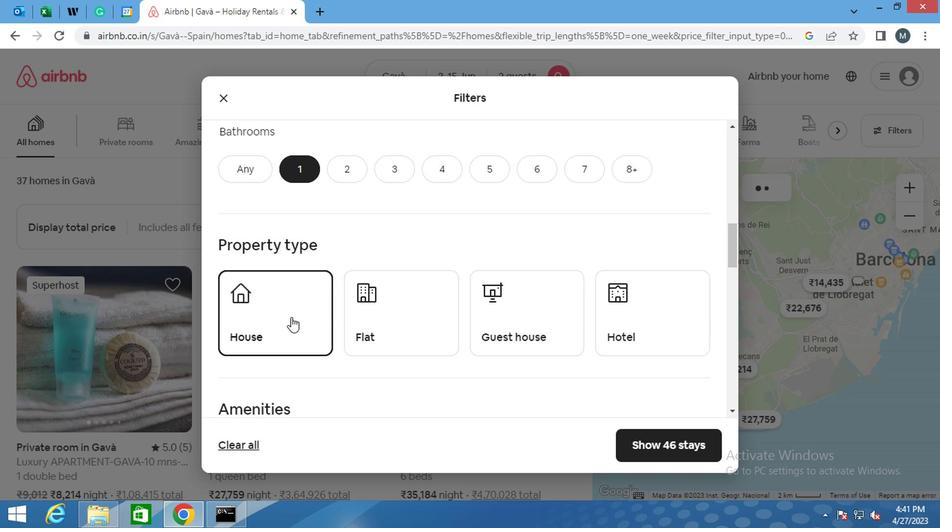 
Action: Mouse pressed left at (350, 308)
Screenshot: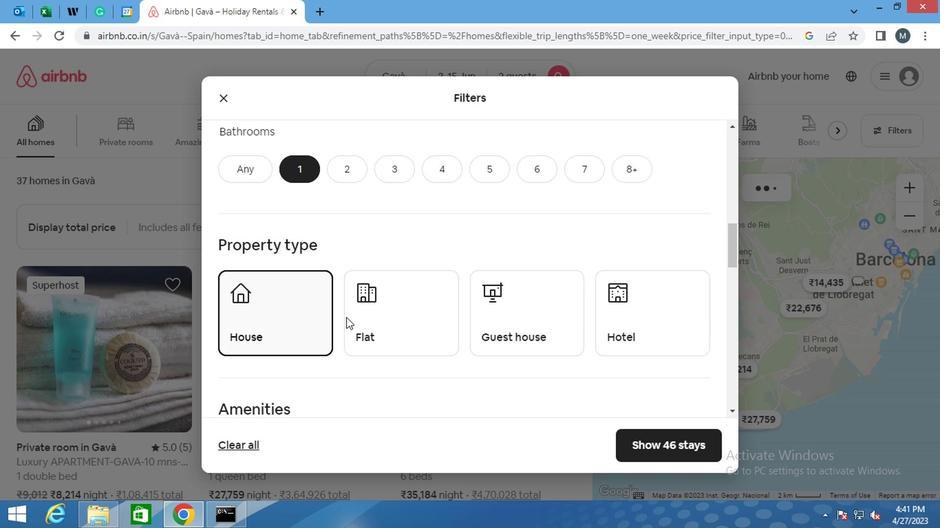 
Action: Mouse moved to (493, 307)
Screenshot: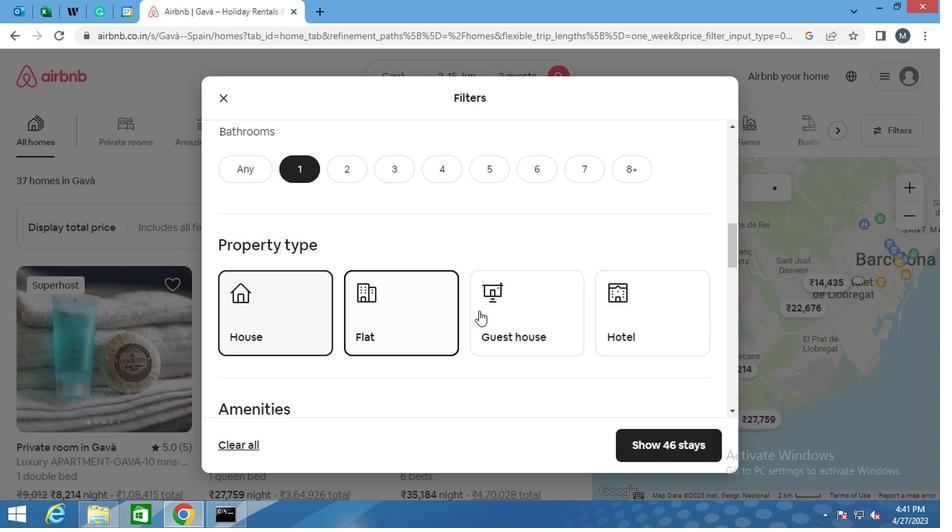 
Action: Mouse pressed left at (493, 307)
Screenshot: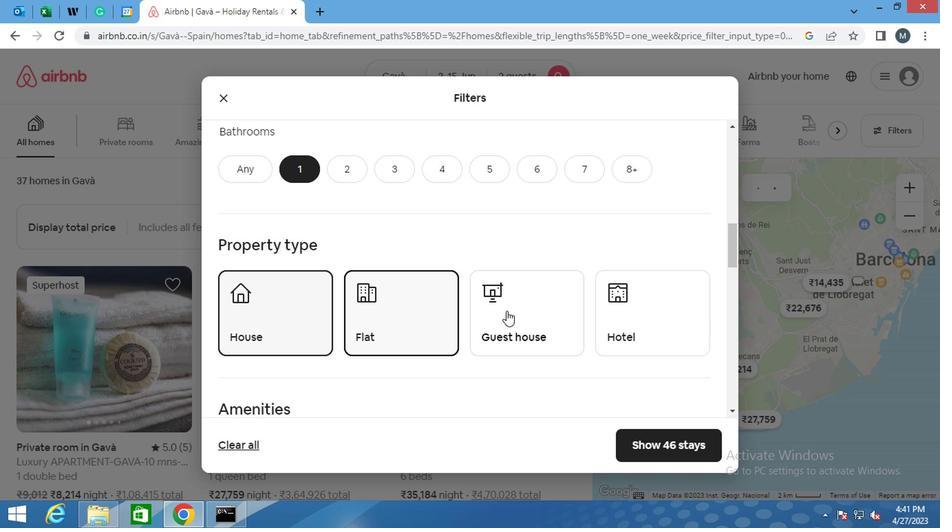 
Action: Mouse moved to (617, 307)
Screenshot: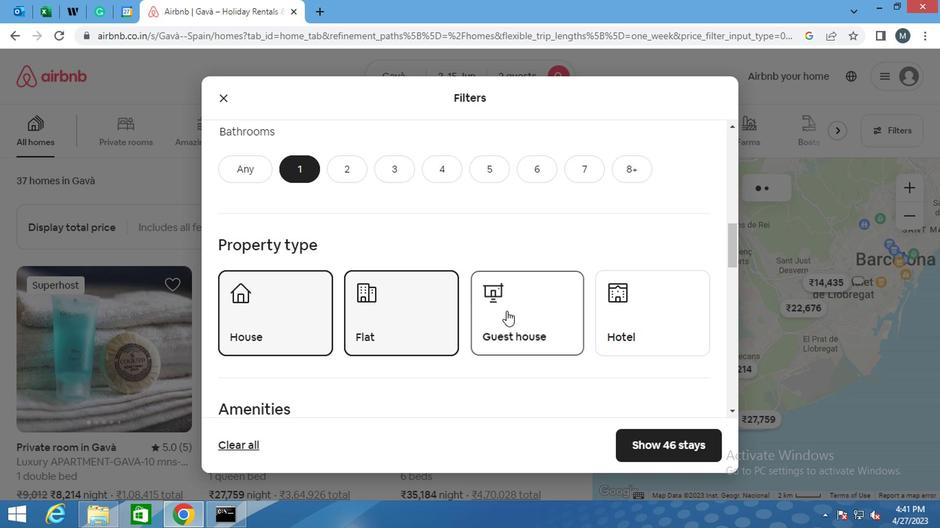 
Action: Mouse pressed left at (617, 307)
Screenshot: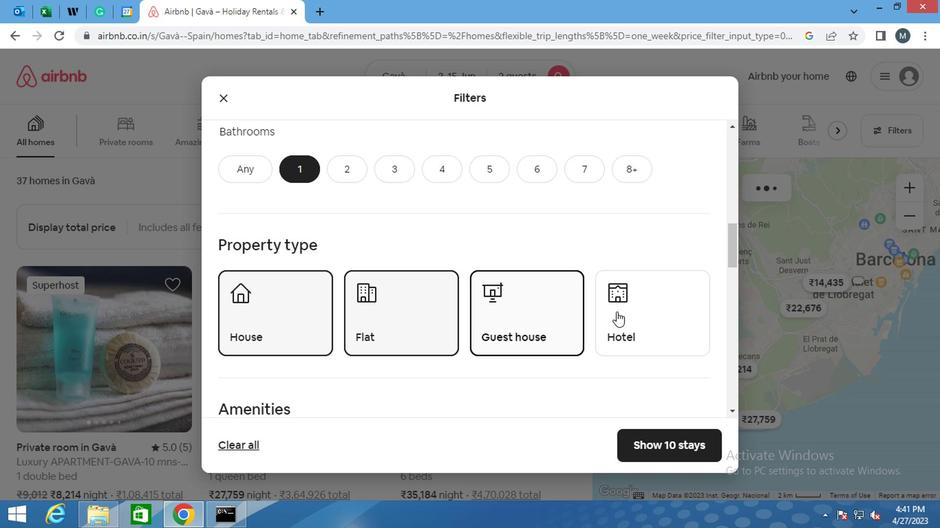 
Action: Mouse moved to (332, 307)
Screenshot: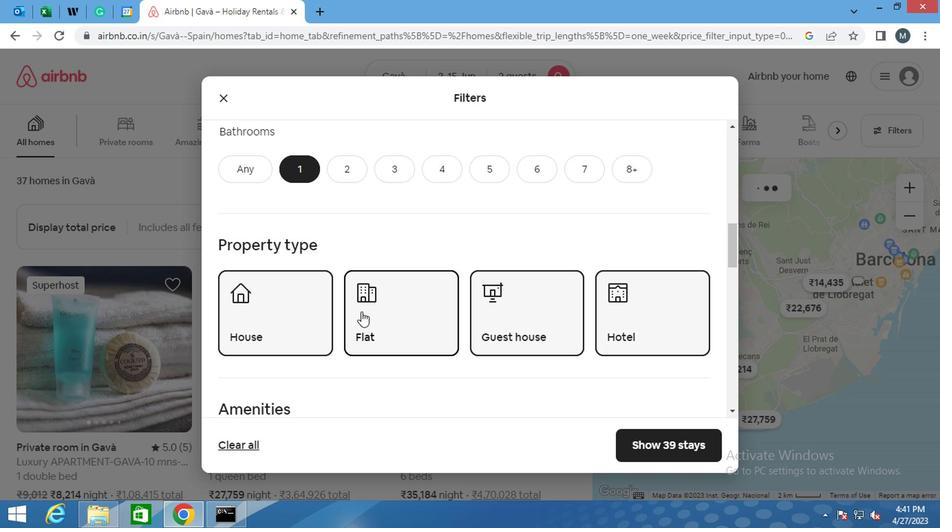 
Action: Mouse scrolled (332, 306) with delta (0, 0)
Screenshot: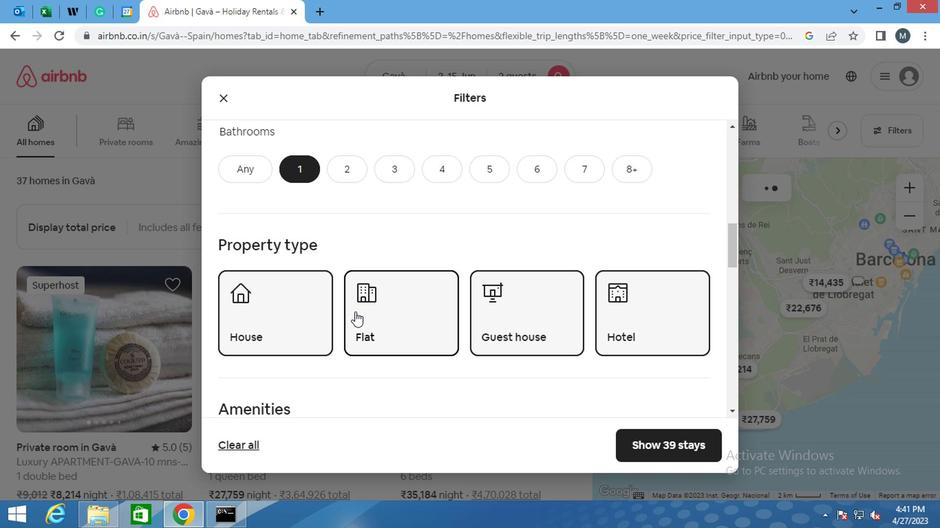 
Action: Mouse moved to (328, 307)
Screenshot: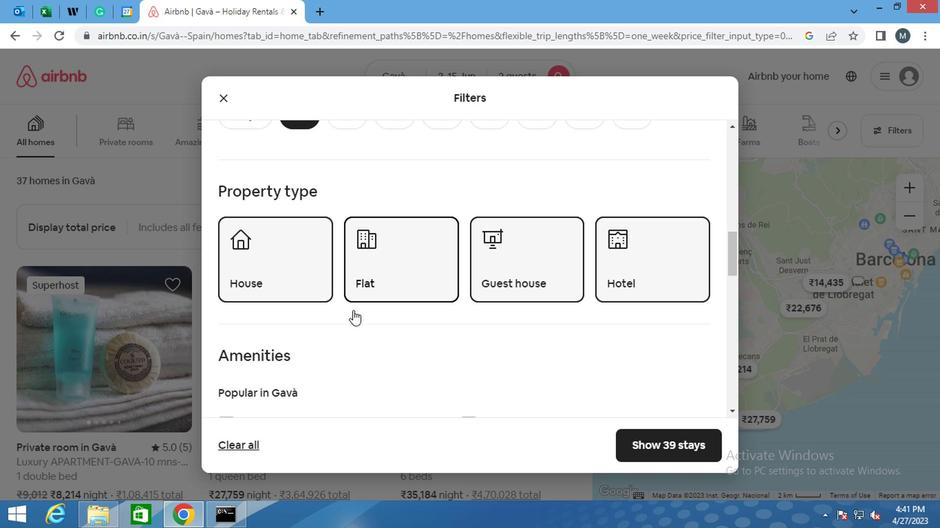 
Action: Mouse scrolled (328, 306) with delta (0, 0)
Screenshot: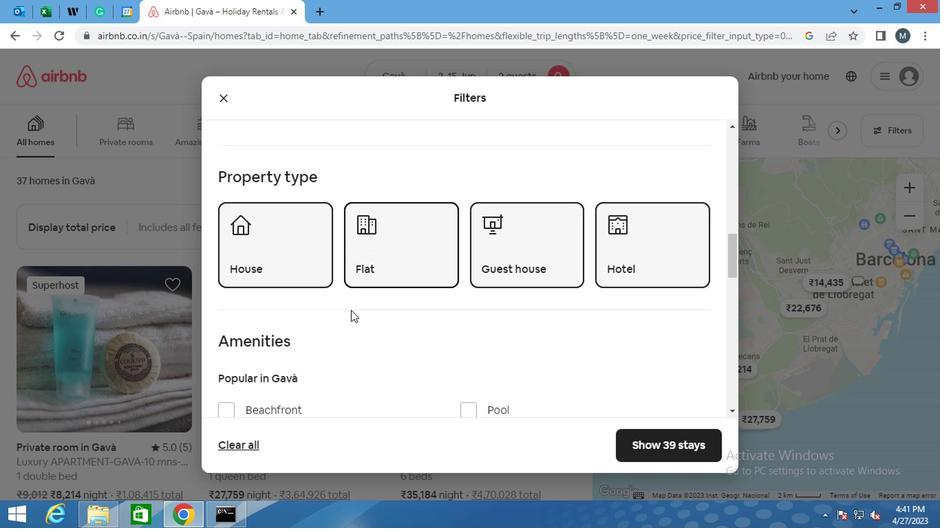 
Action: Mouse moved to (325, 307)
Screenshot: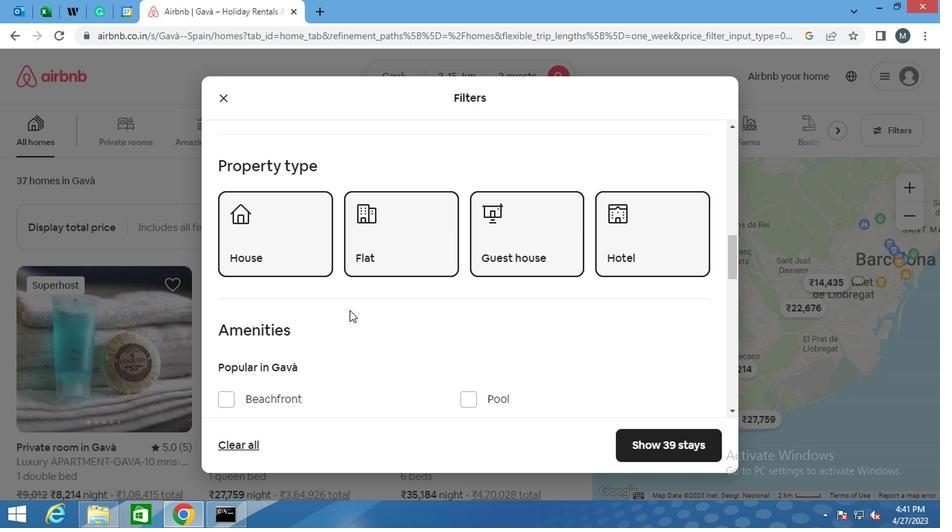 
Action: Mouse scrolled (325, 307) with delta (0, 0)
Screenshot: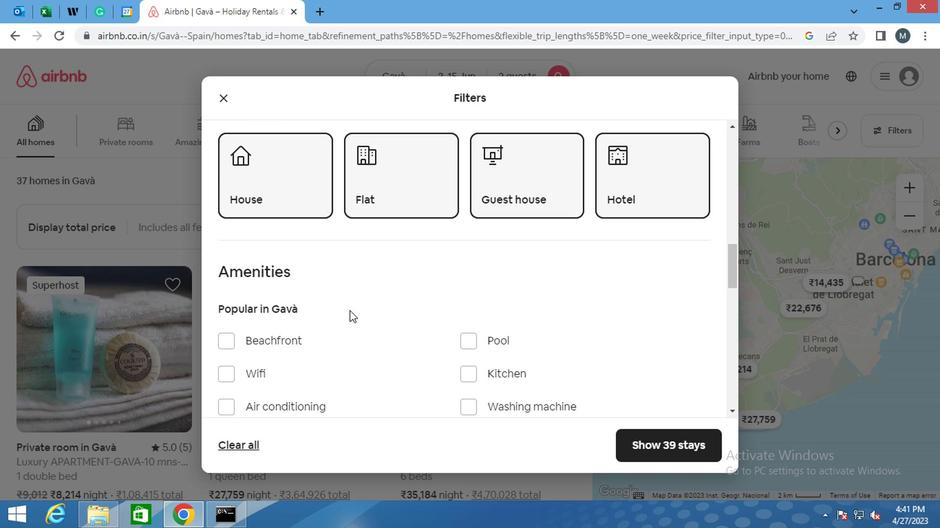 
Action: Mouse moved to (450, 326)
Screenshot: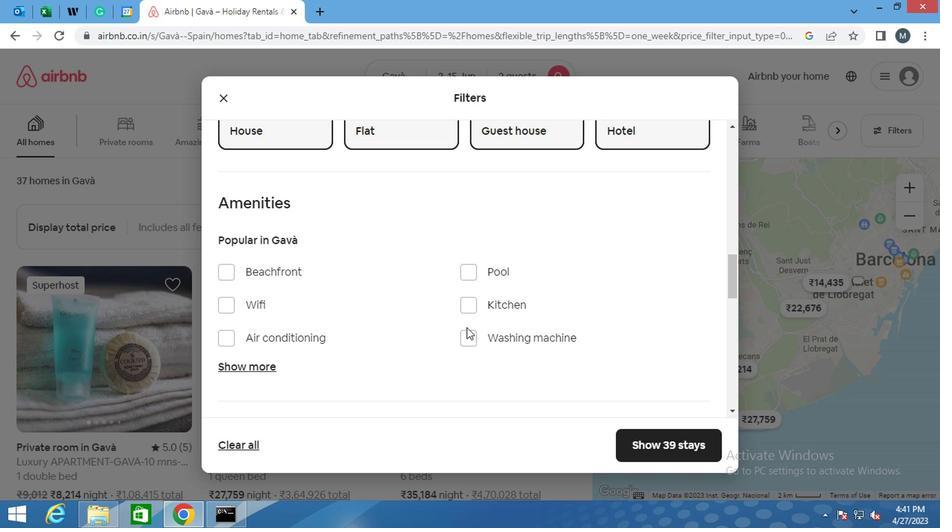 
Action: Mouse pressed left at (450, 326)
Screenshot: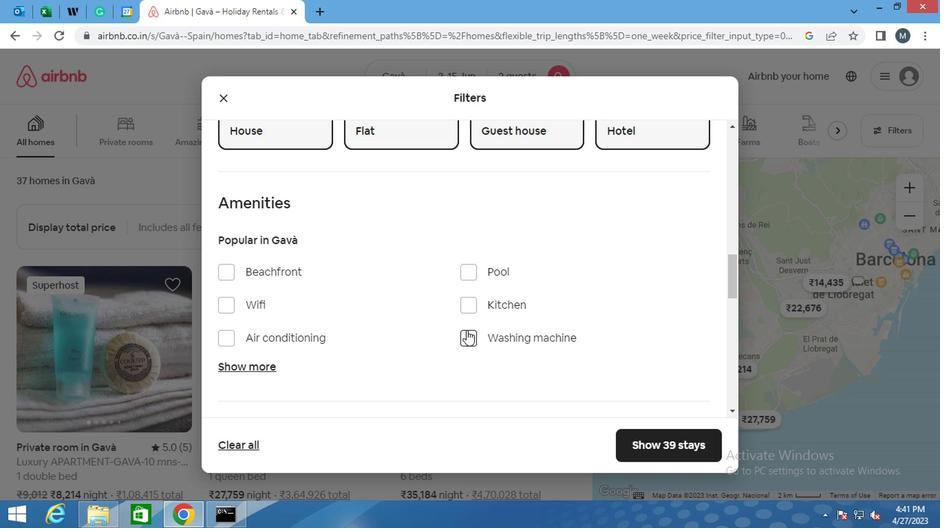 
Action: Mouse moved to (429, 309)
Screenshot: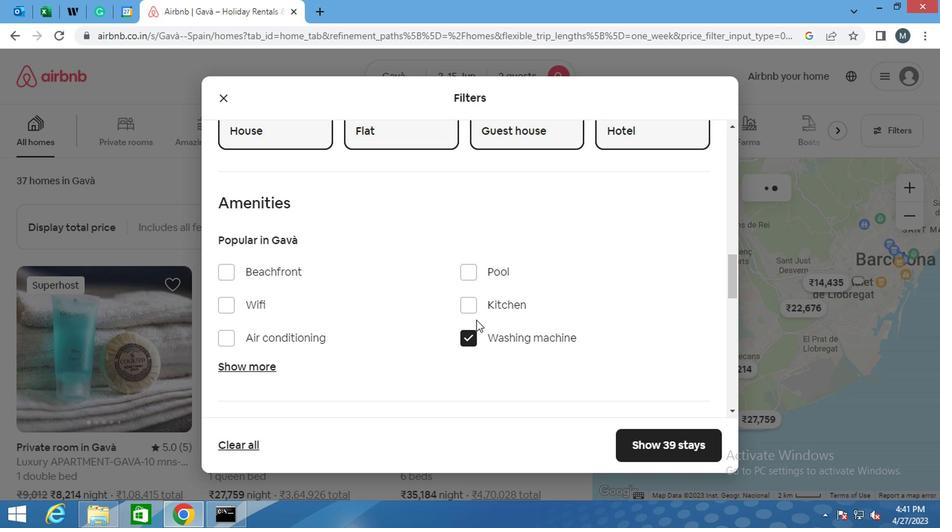 
Action: Mouse scrolled (429, 308) with delta (0, 0)
Screenshot: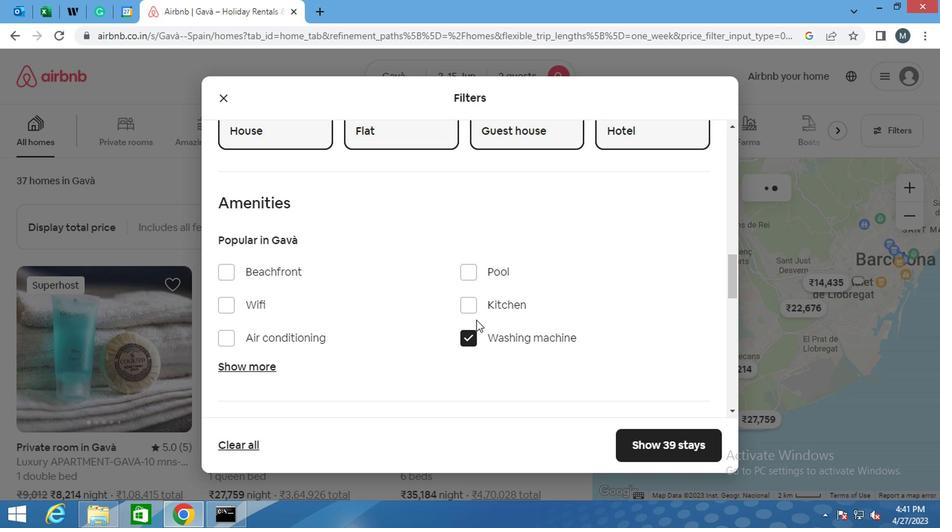 
Action: Mouse moved to (416, 309)
Screenshot: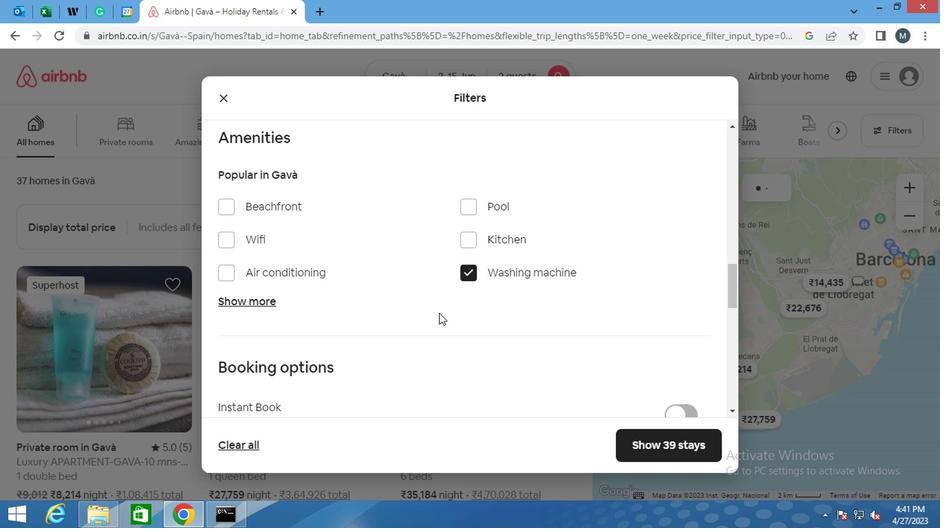 
Action: Mouse scrolled (416, 308) with delta (0, 0)
Screenshot: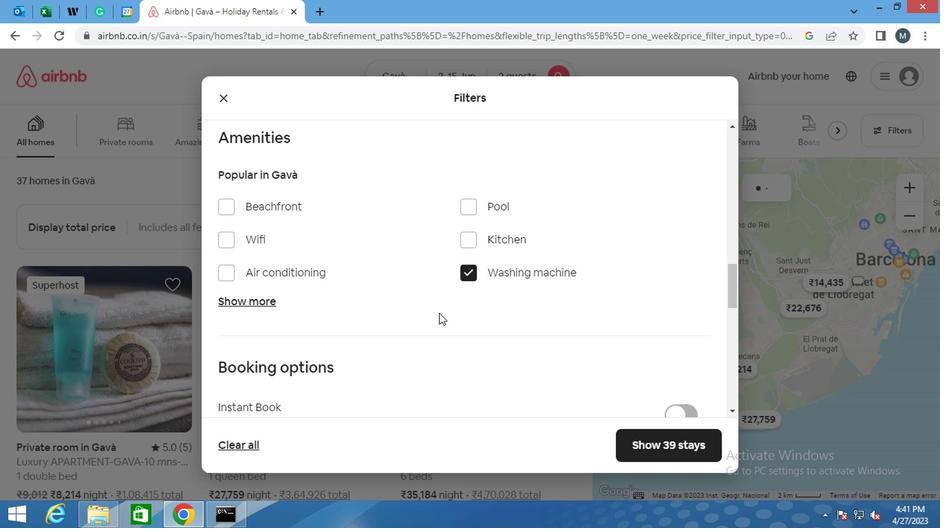 
Action: Mouse moved to (411, 311)
Screenshot: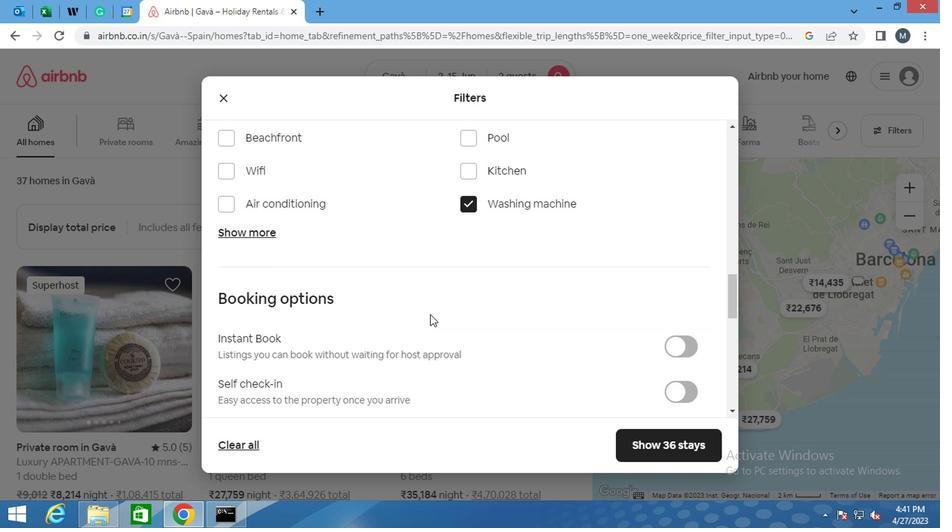 
Action: Mouse scrolled (411, 310) with delta (0, 0)
Screenshot: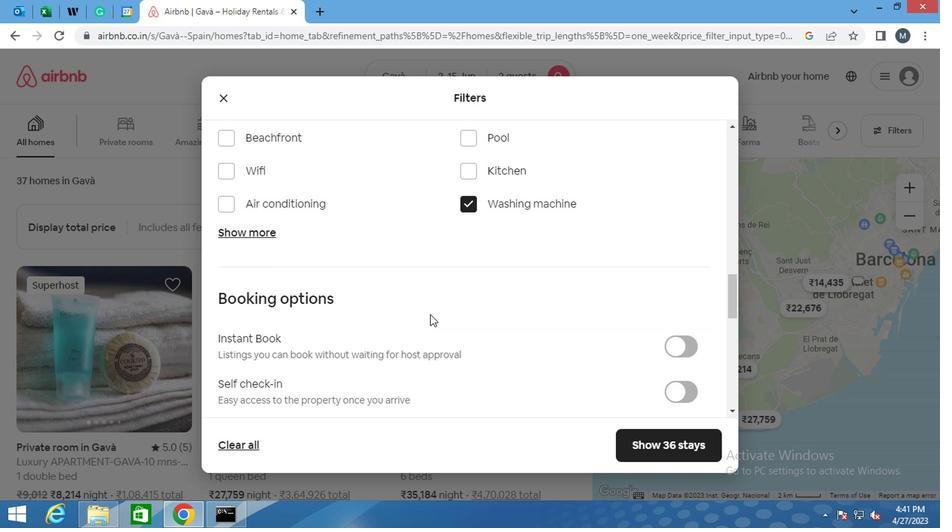 
Action: Mouse moved to (369, 312)
Screenshot: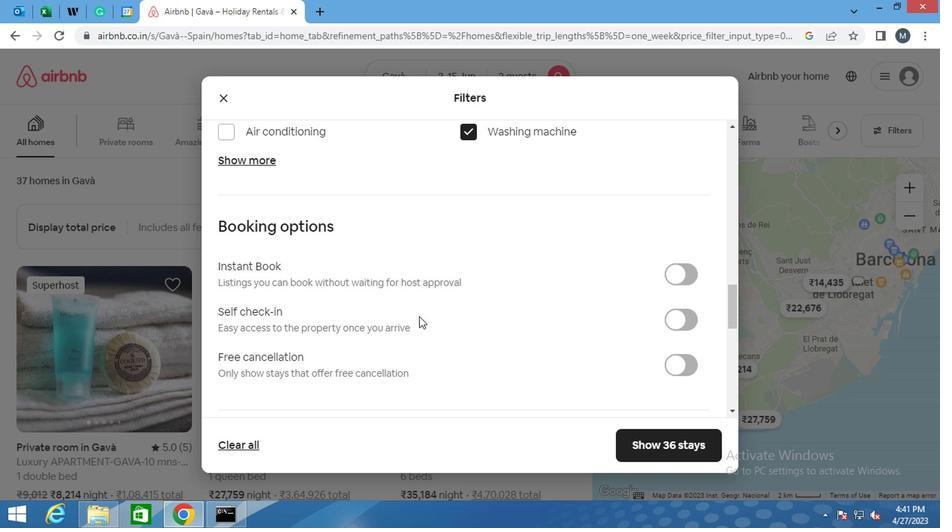 
Action: Mouse scrolled (369, 311) with delta (0, 0)
Screenshot: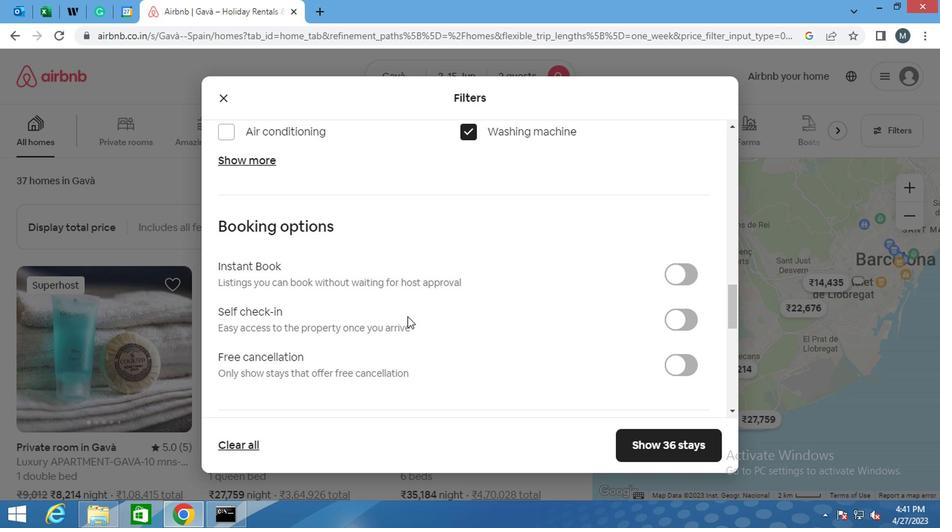
Action: Mouse scrolled (369, 311) with delta (0, 0)
Screenshot: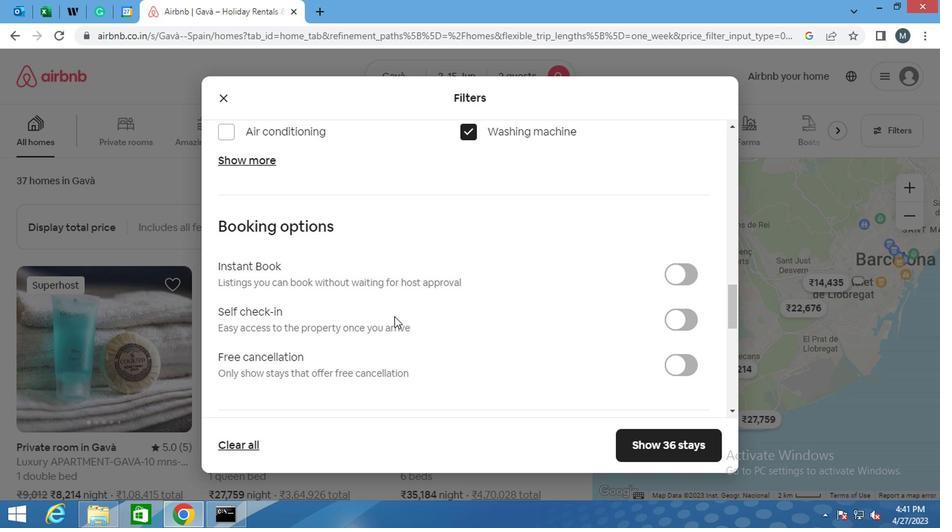 
Action: Mouse moved to (671, 184)
Screenshot: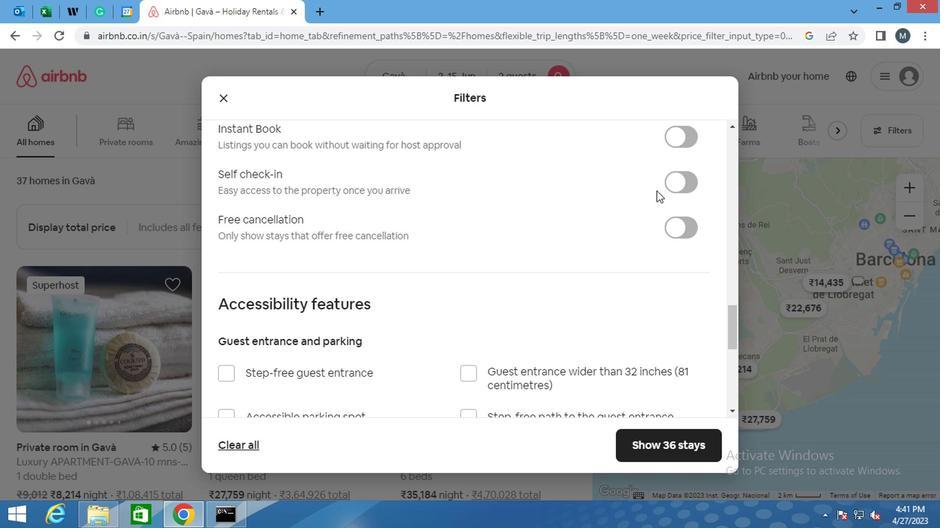 
Action: Mouse pressed left at (671, 184)
Screenshot: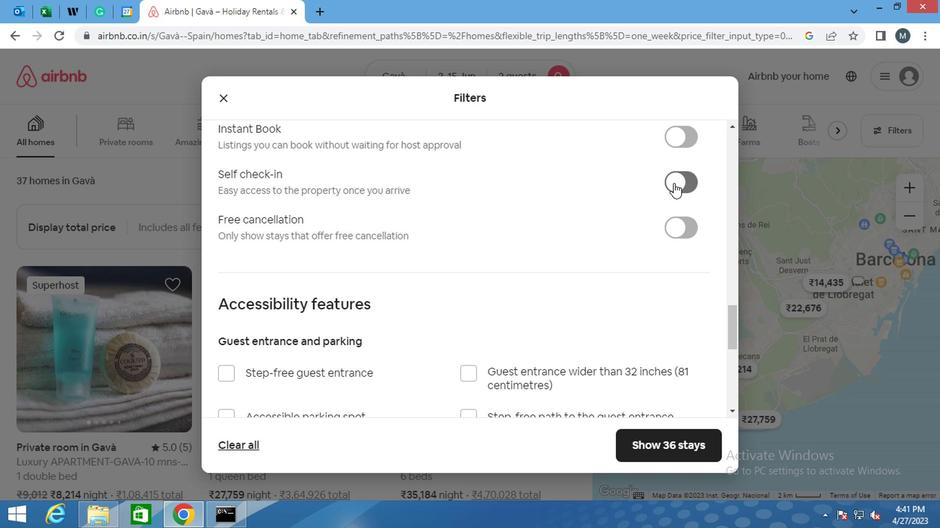 
Action: Mouse moved to (459, 256)
Screenshot: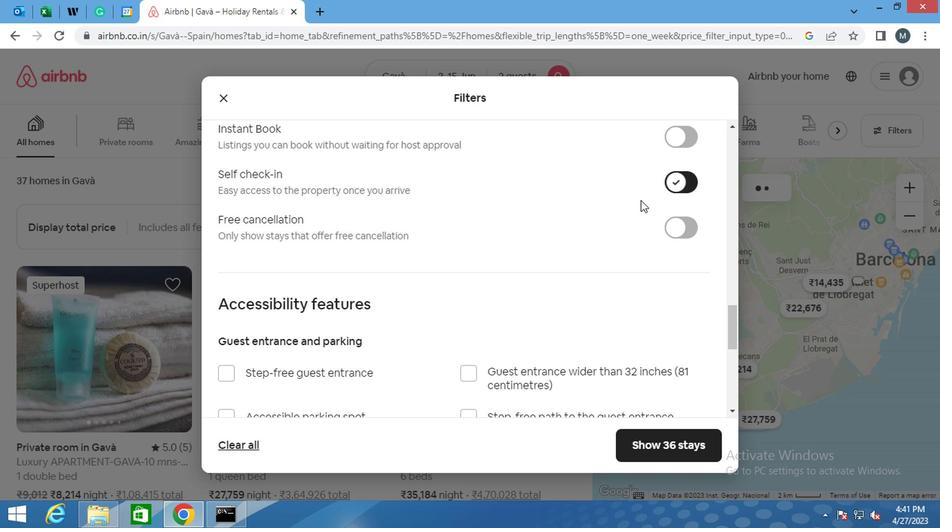 
Action: Mouse scrolled (459, 255) with delta (0, 0)
Screenshot: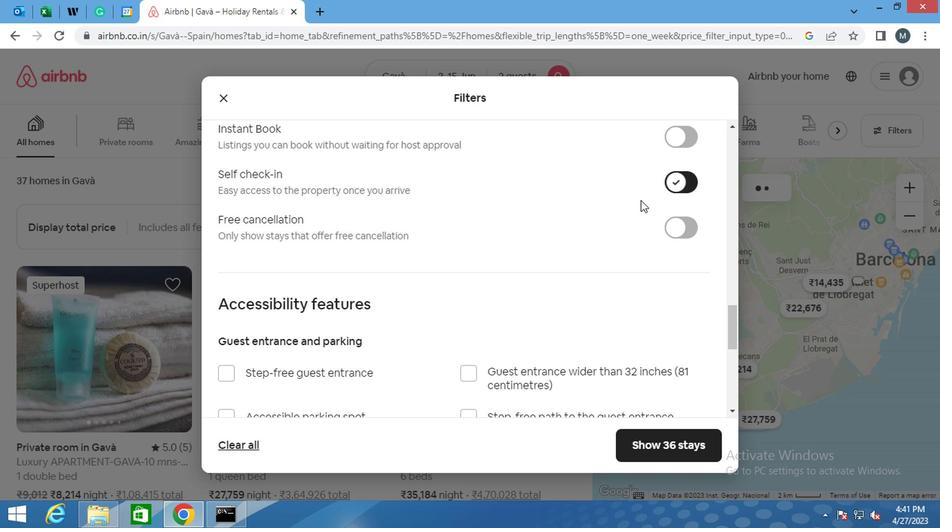 
Action: Mouse moved to (456, 258)
Screenshot: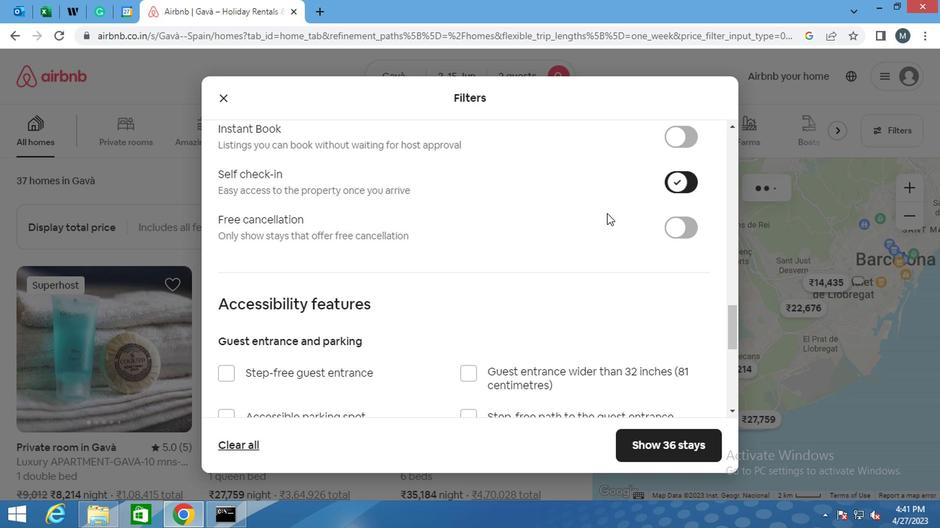 
Action: Mouse scrolled (456, 258) with delta (0, 0)
Screenshot: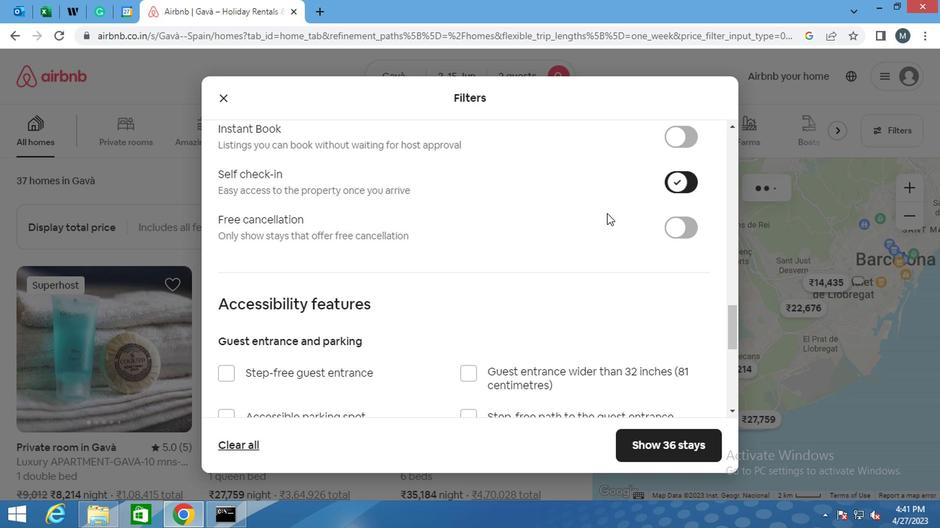 
Action: Mouse moved to (442, 263)
Screenshot: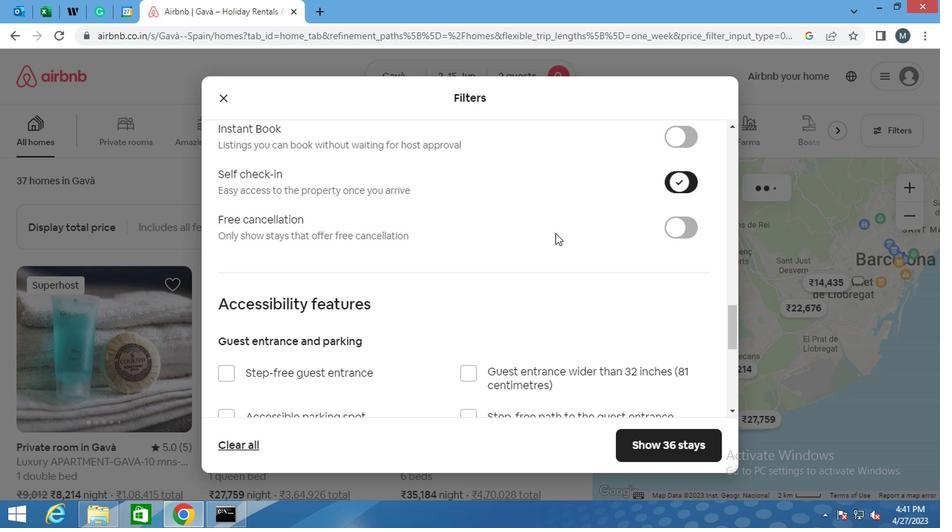 
Action: Mouse scrolled (442, 262) with delta (0, 0)
Screenshot: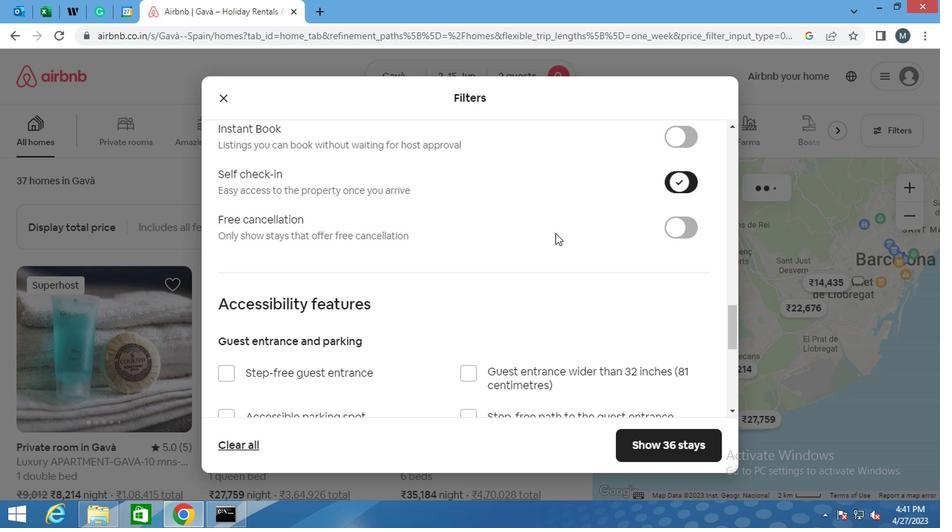 
Action: Mouse moved to (416, 271)
Screenshot: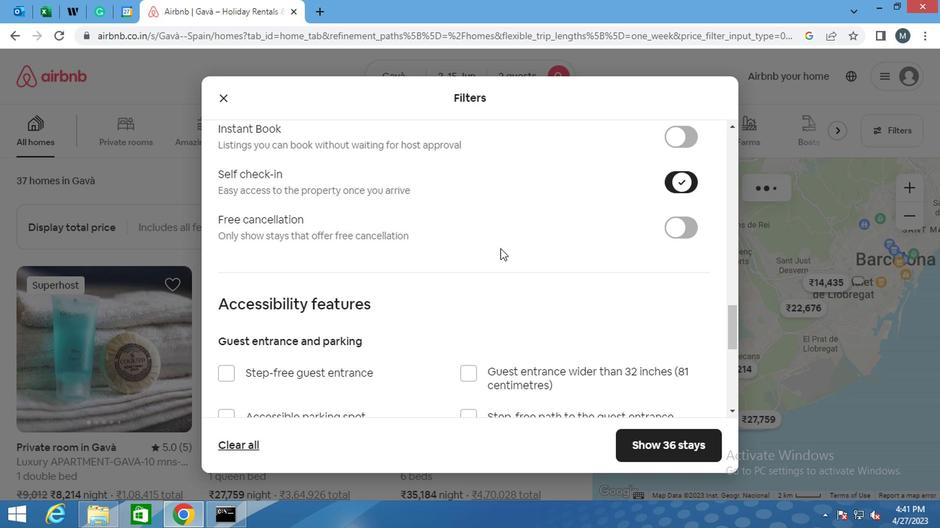 
Action: Mouse scrolled (416, 271) with delta (0, 0)
Screenshot: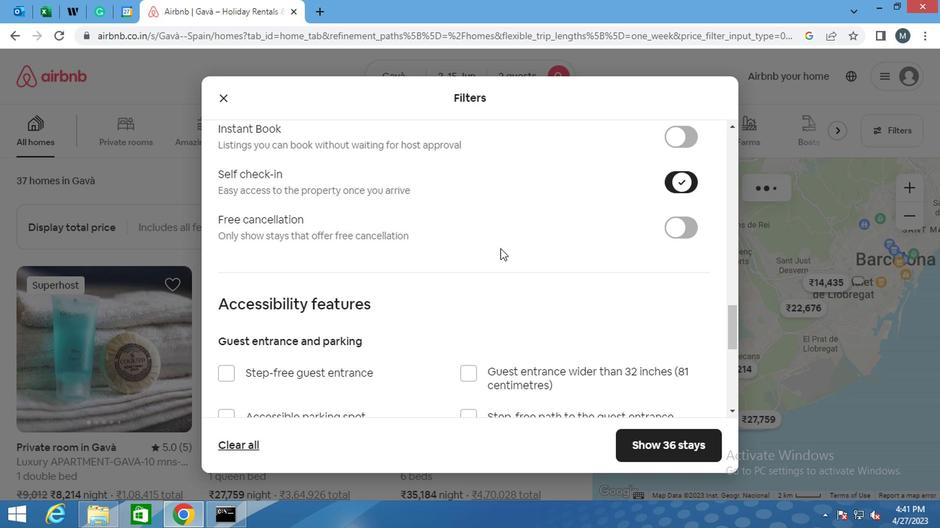 
Action: Mouse moved to (371, 278)
Screenshot: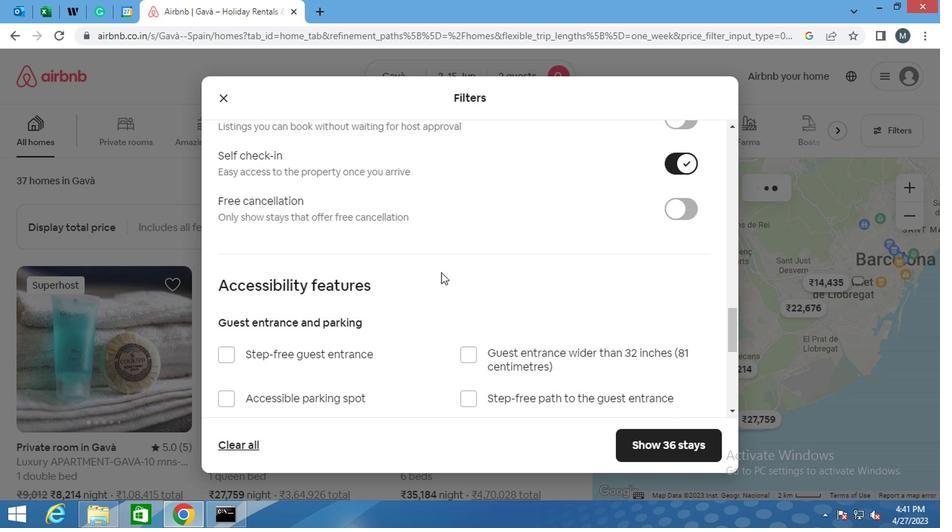 
Action: Mouse scrolled (371, 277) with delta (0, 0)
Screenshot: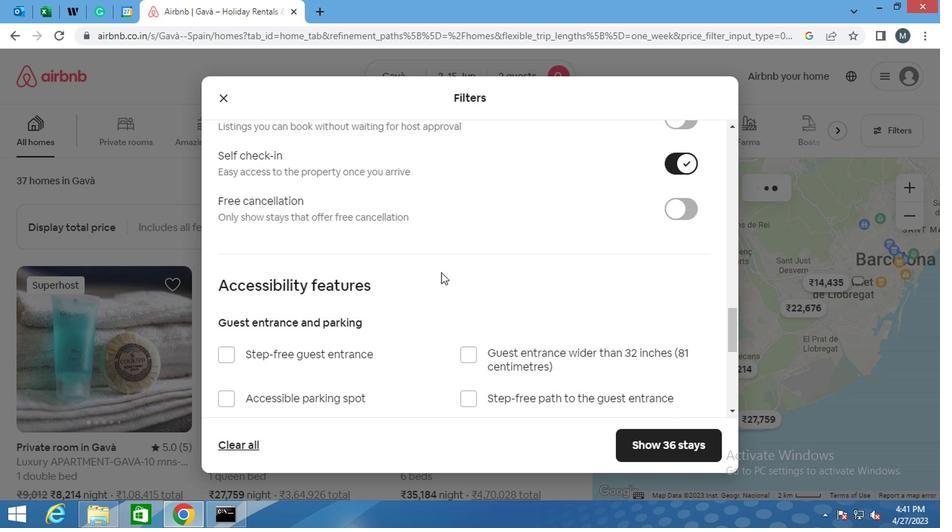 
Action: Mouse moved to (365, 282)
Screenshot: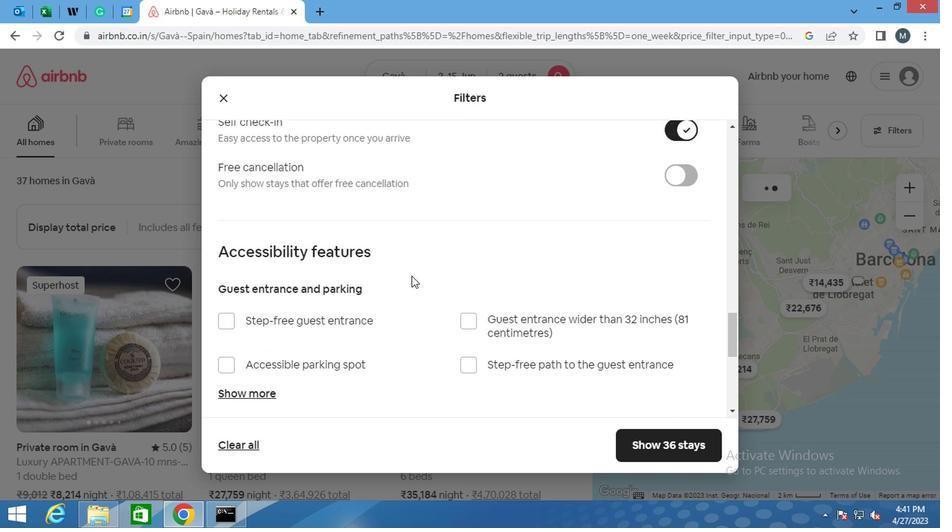 
Action: Mouse scrolled (365, 281) with delta (0, 0)
Screenshot: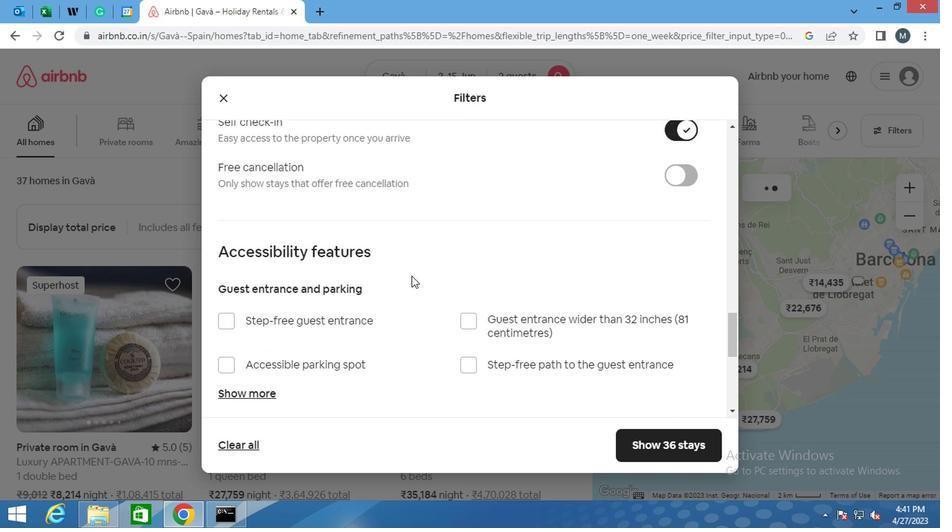 
Action: Mouse moved to (297, 311)
Screenshot: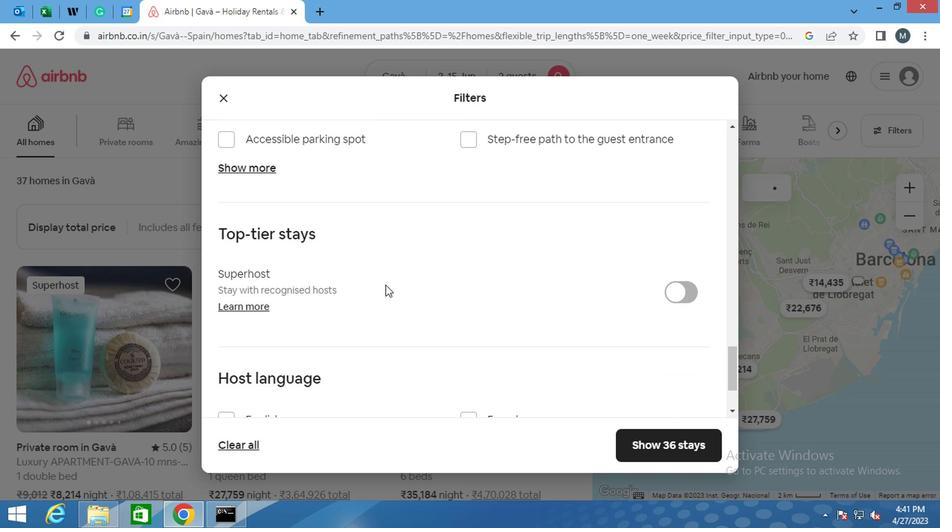 
Action: Mouse scrolled (297, 310) with delta (0, 0)
Screenshot: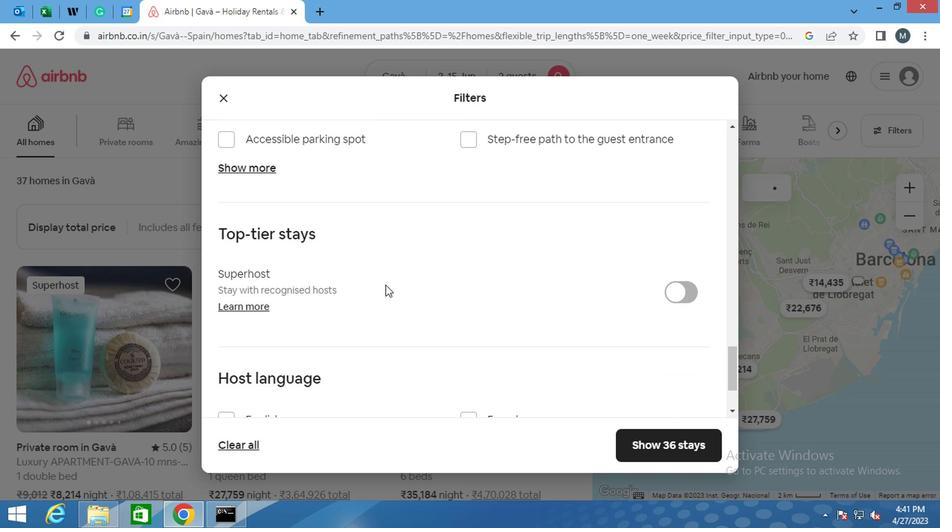 
Action: Mouse moved to (210, 317)
Screenshot: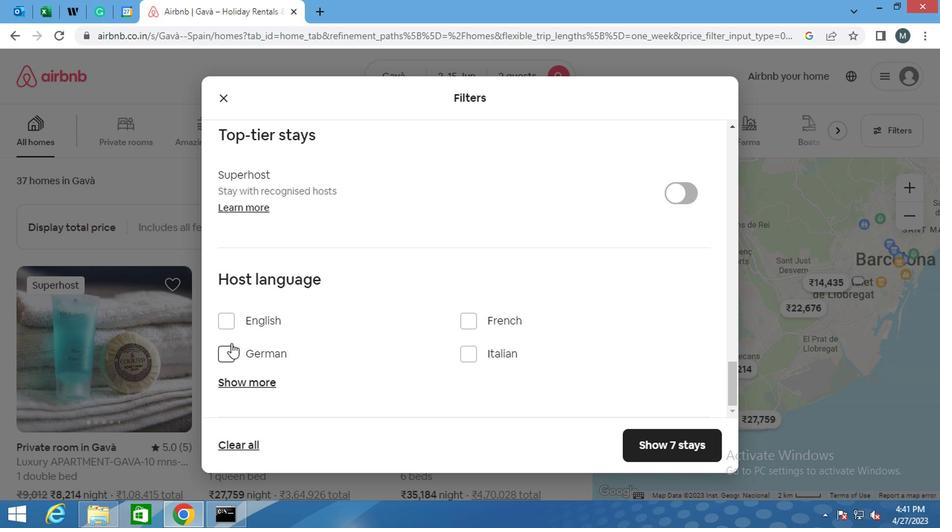 
Action: Mouse pressed left at (210, 317)
Screenshot: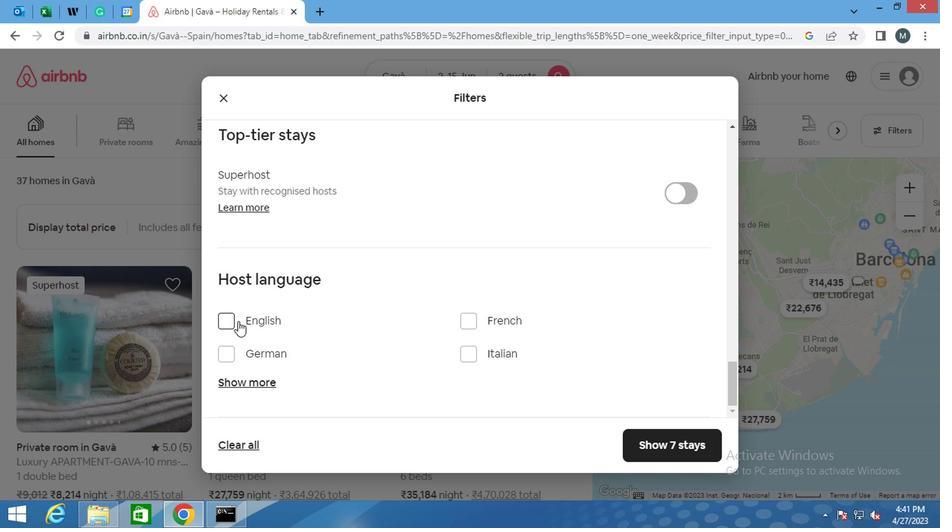 
Action: Mouse moved to (634, 437)
Screenshot: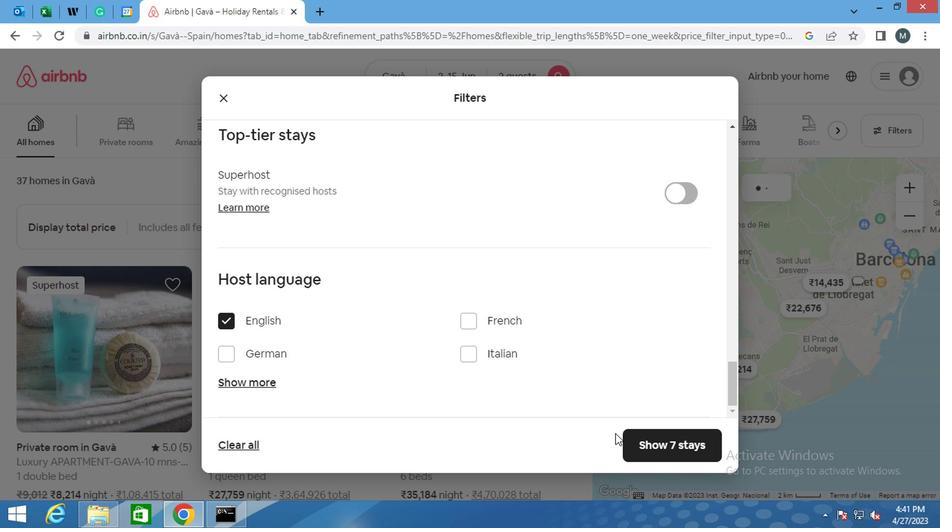 
Action: Mouse pressed left at (634, 437)
Screenshot: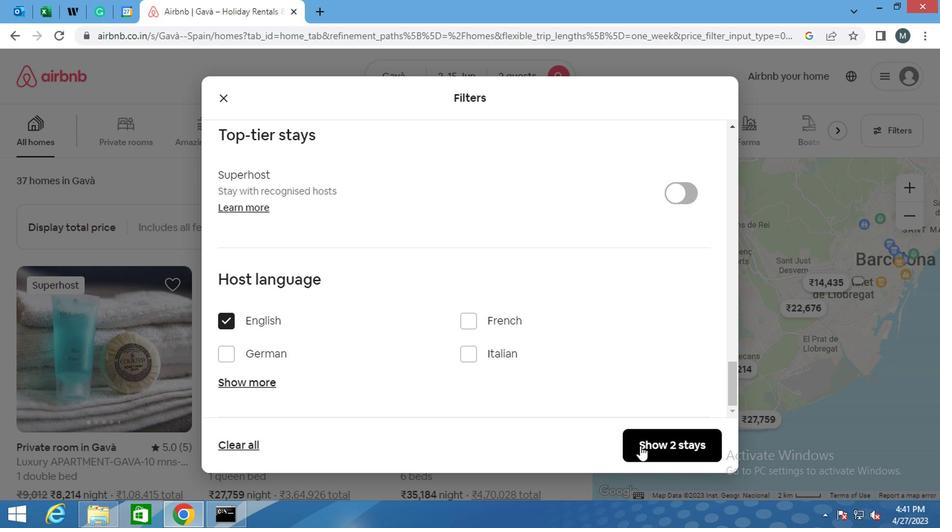 
Action: Mouse moved to (635, 437)
Screenshot: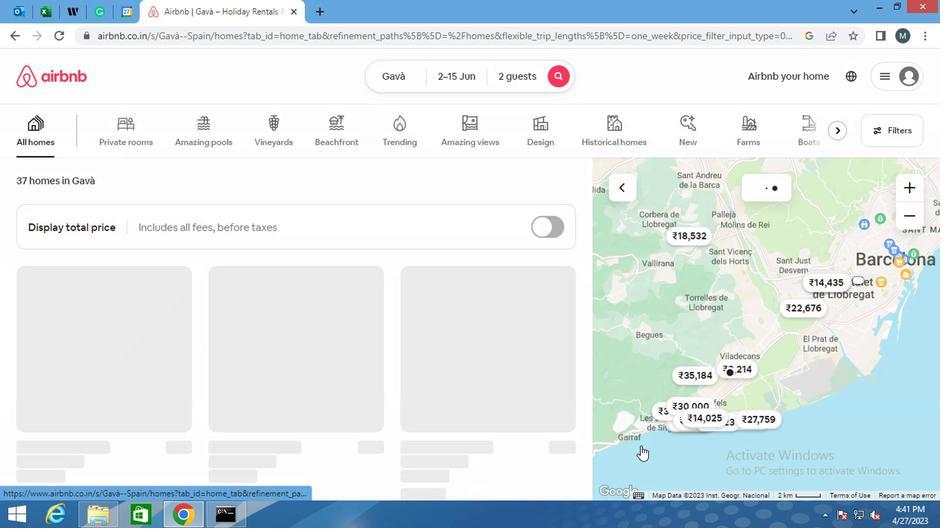 
Action: Key pressed <Key.f10>
Screenshot: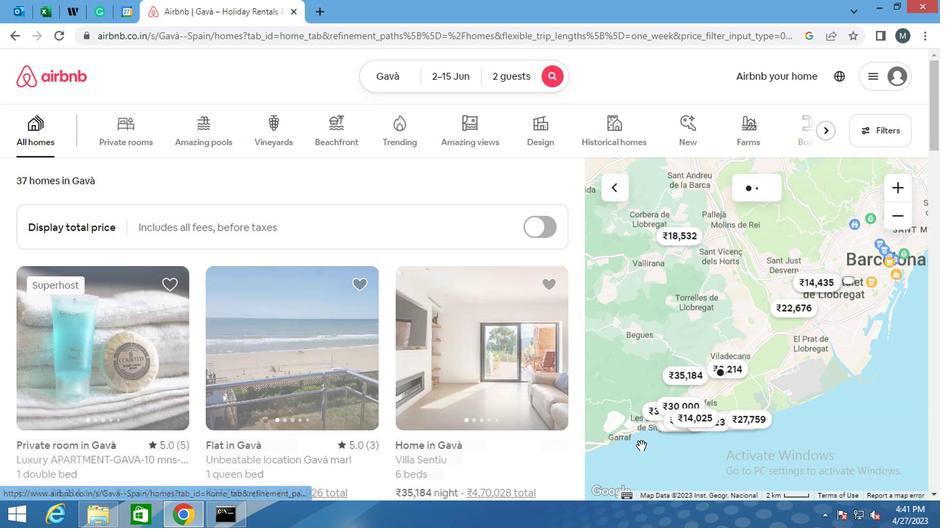 
Action: Mouse moved to (635, 437)
Screenshot: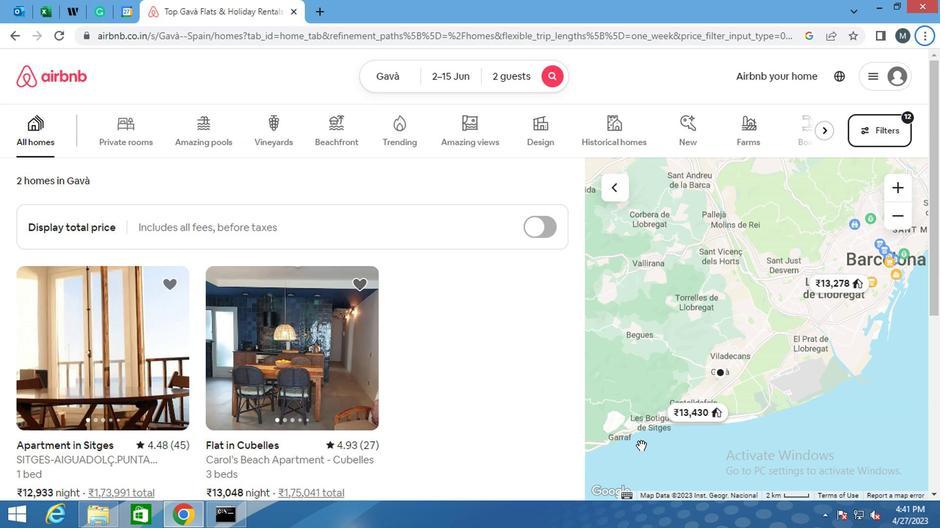 
